 Task: Find connections with filter location Goianésia with filter topic #helpingothers with filter profile language French with filter current company Qween Network LLP with filter school Sri Venkateswara College, Delhi University with filter industry Advertising Services with filter service category Virtual Assistance with filter keywords title Financial Analyst
Action: Mouse moved to (435, 160)
Screenshot: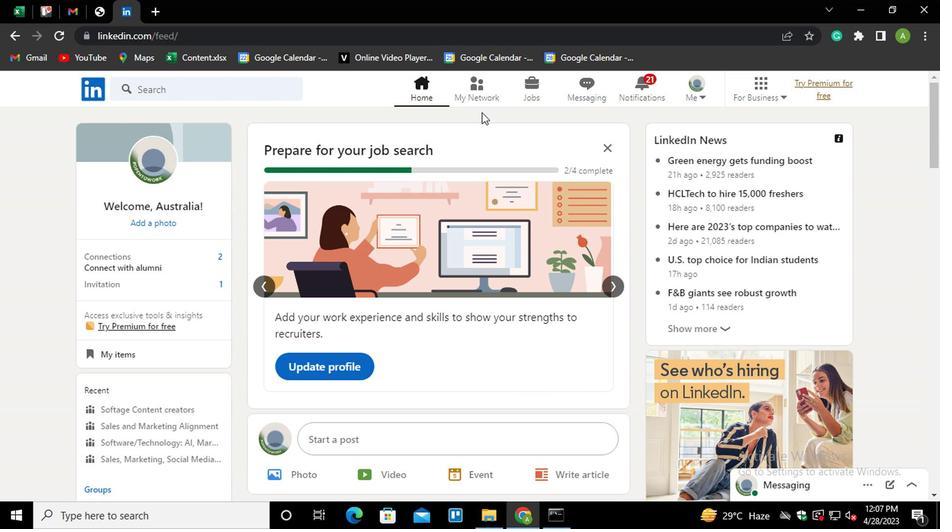 
Action: Mouse pressed left at (435, 160)
Screenshot: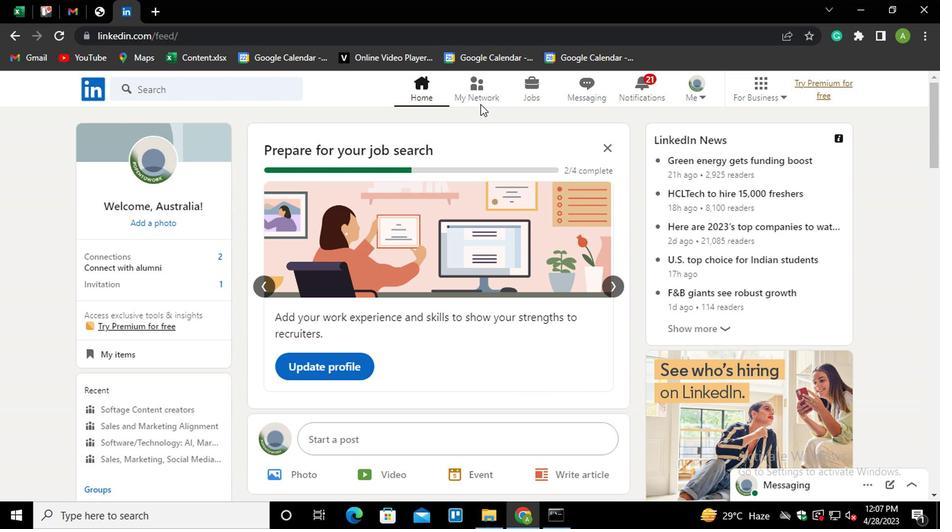
Action: Mouse moved to (223, 211)
Screenshot: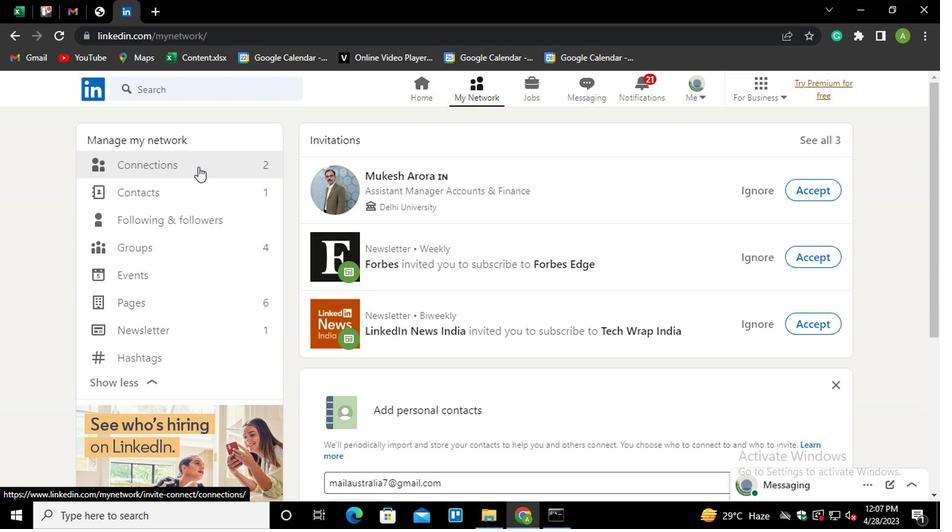 
Action: Mouse pressed left at (223, 211)
Screenshot: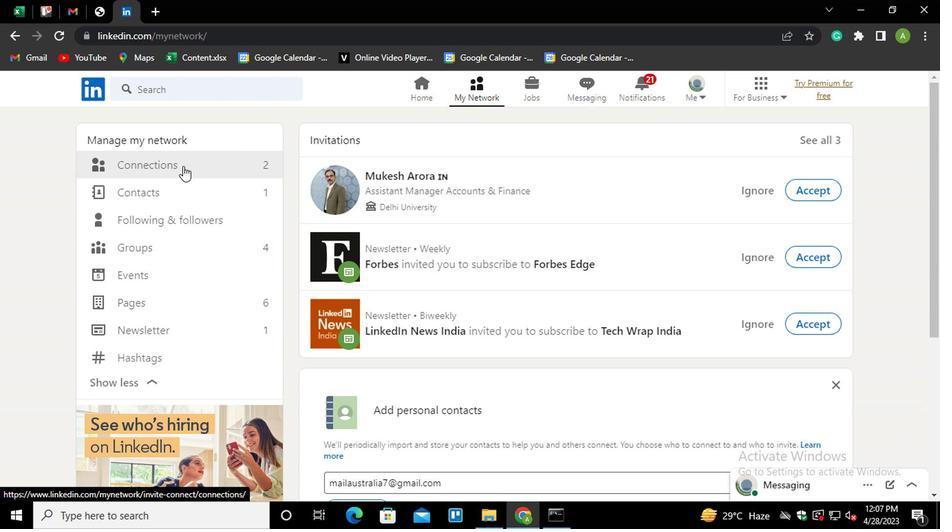 
Action: Mouse moved to (492, 209)
Screenshot: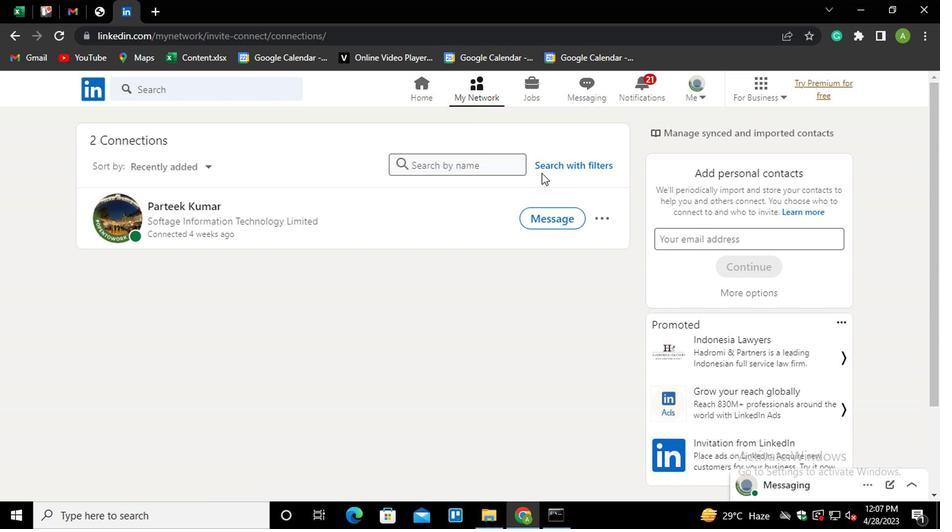 
Action: Mouse pressed left at (492, 209)
Screenshot: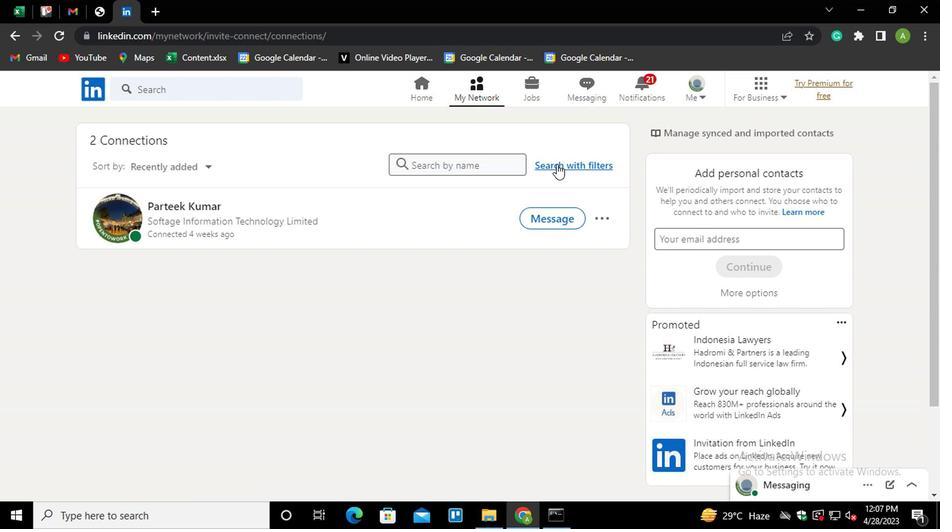 
Action: Mouse moved to (451, 183)
Screenshot: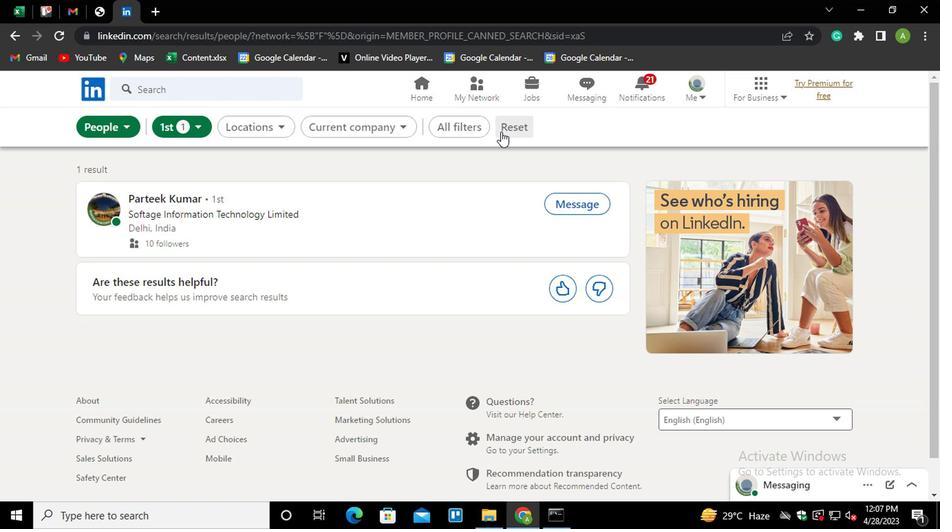
Action: Mouse pressed left at (451, 183)
Screenshot: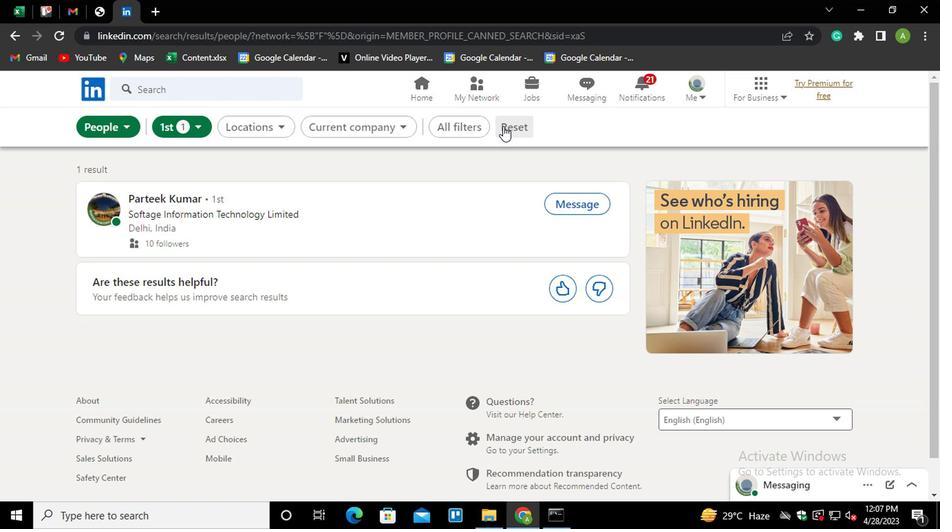 
Action: Mouse moved to (434, 185)
Screenshot: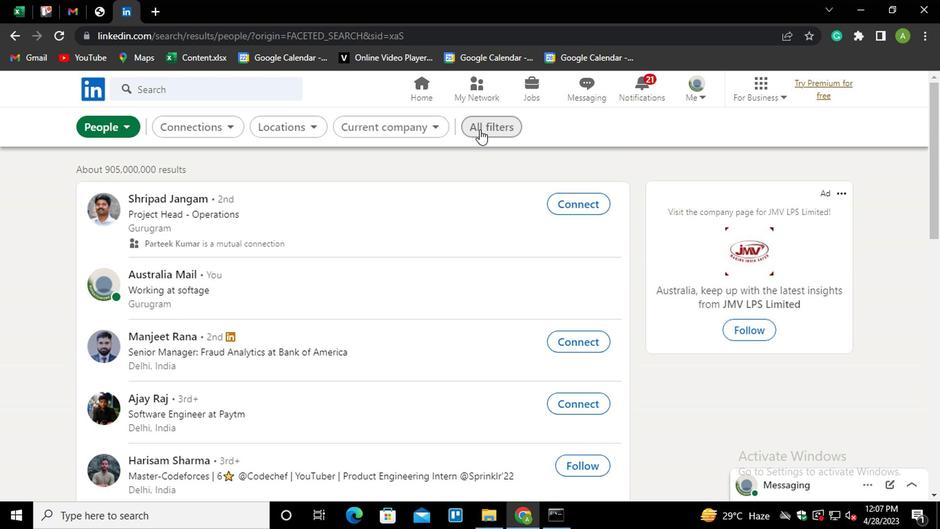 
Action: Mouse pressed left at (434, 185)
Screenshot: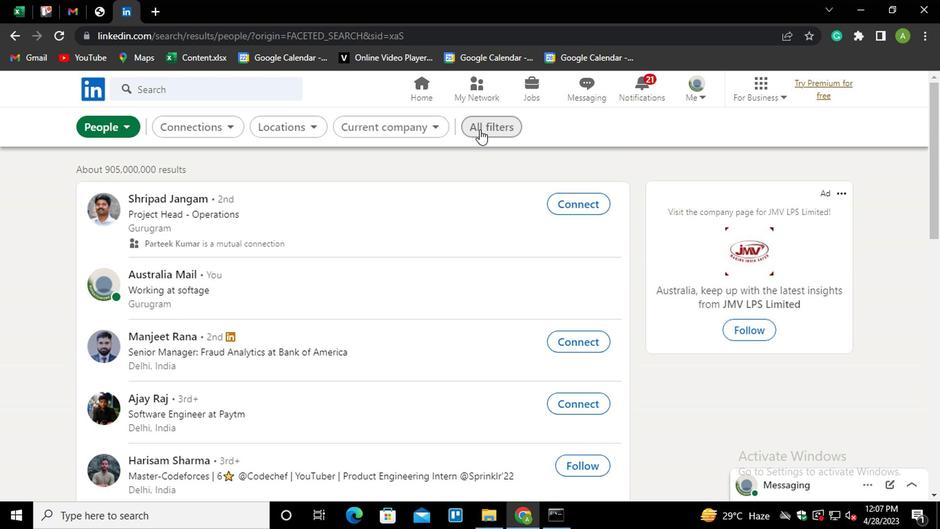 
Action: Mouse moved to (556, 283)
Screenshot: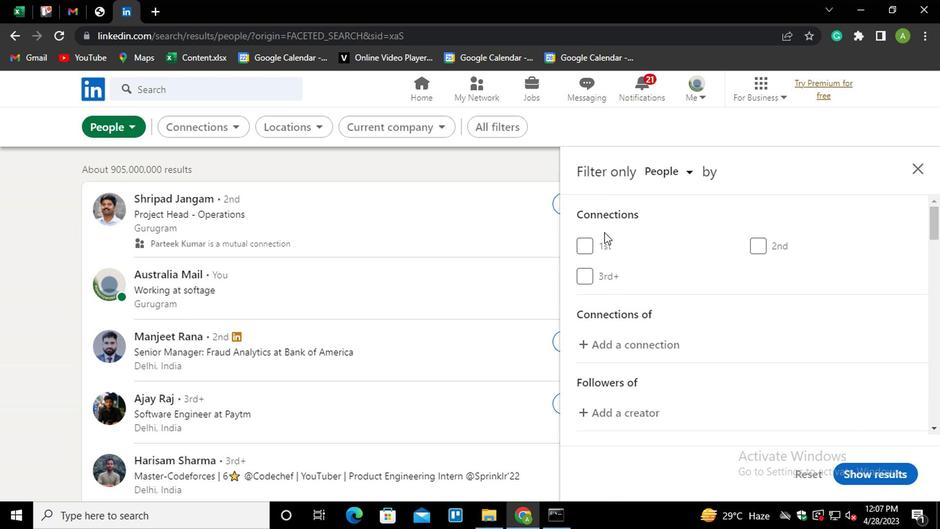 
Action: Mouse scrolled (556, 282) with delta (0, 0)
Screenshot: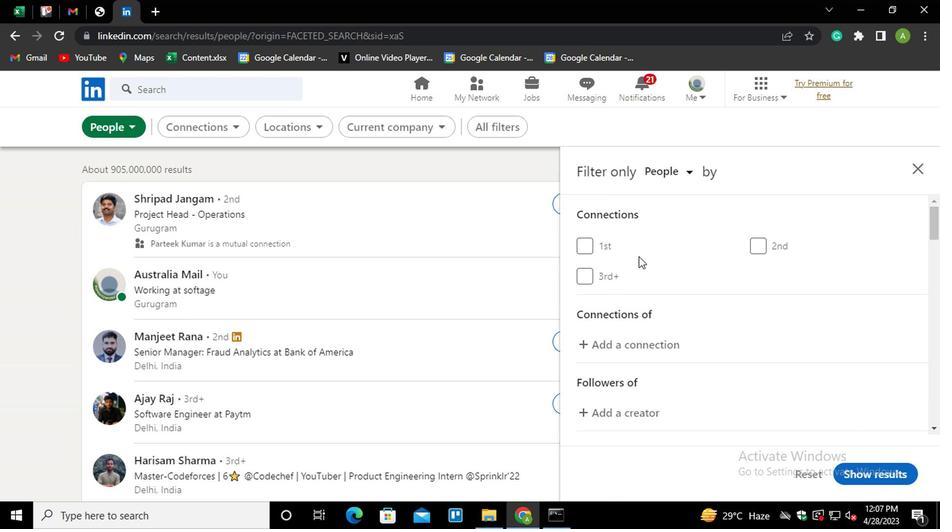 
Action: Mouse scrolled (556, 282) with delta (0, 0)
Screenshot: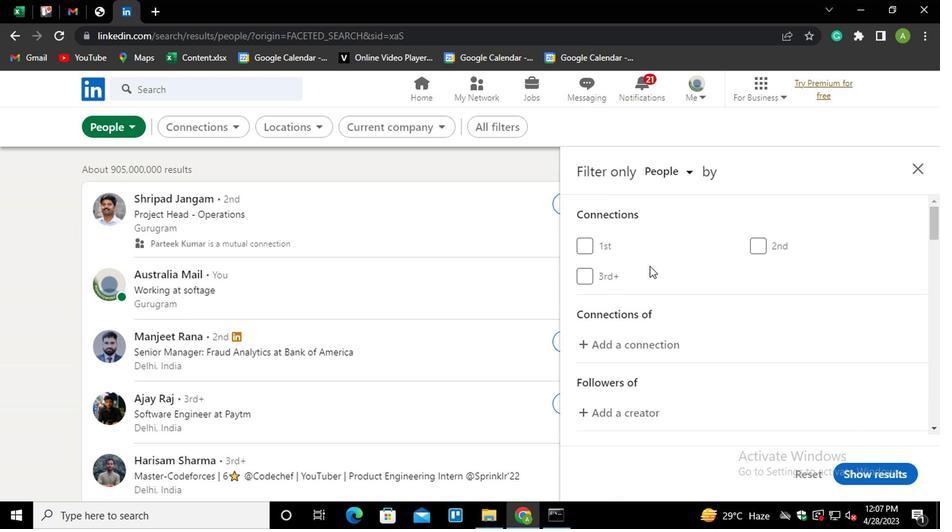 
Action: Mouse scrolled (556, 282) with delta (0, 0)
Screenshot: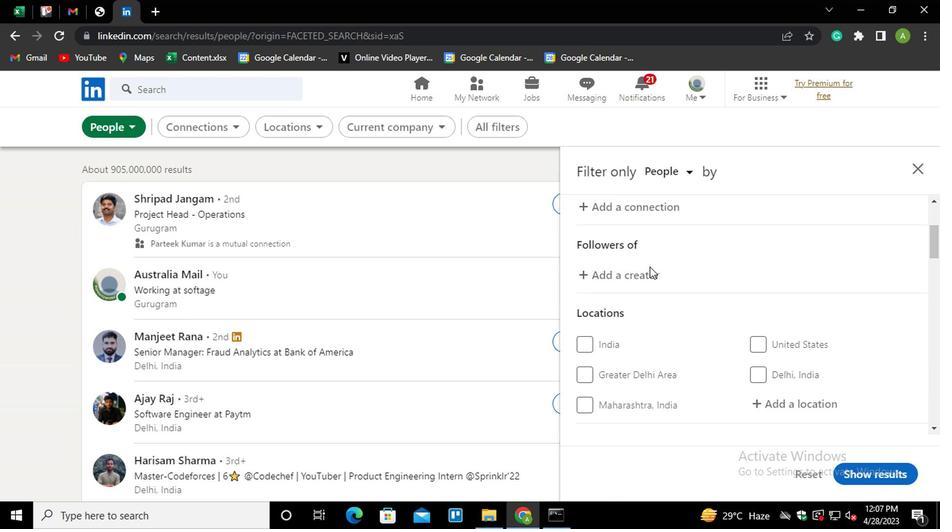 
Action: Mouse moved to (649, 332)
Screenshot: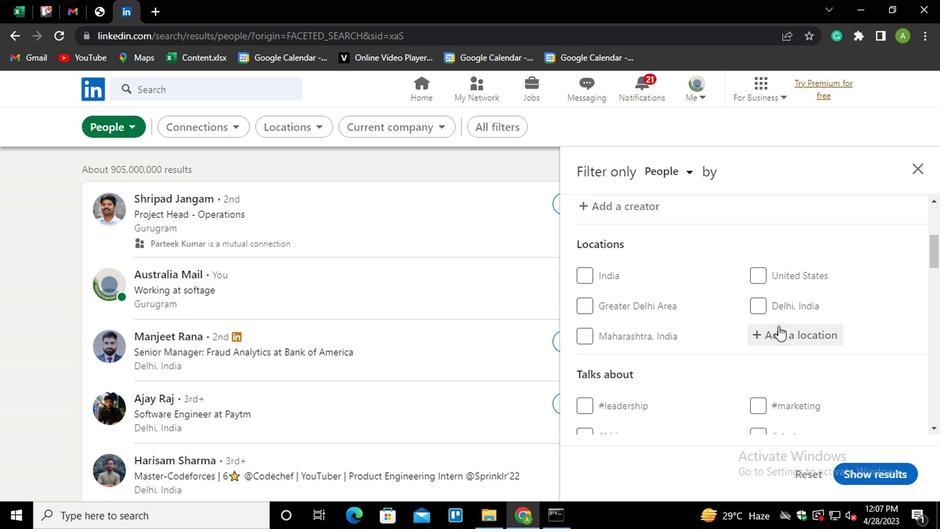 
Action: Mouse pressed left at (649, 332)
Screenshot: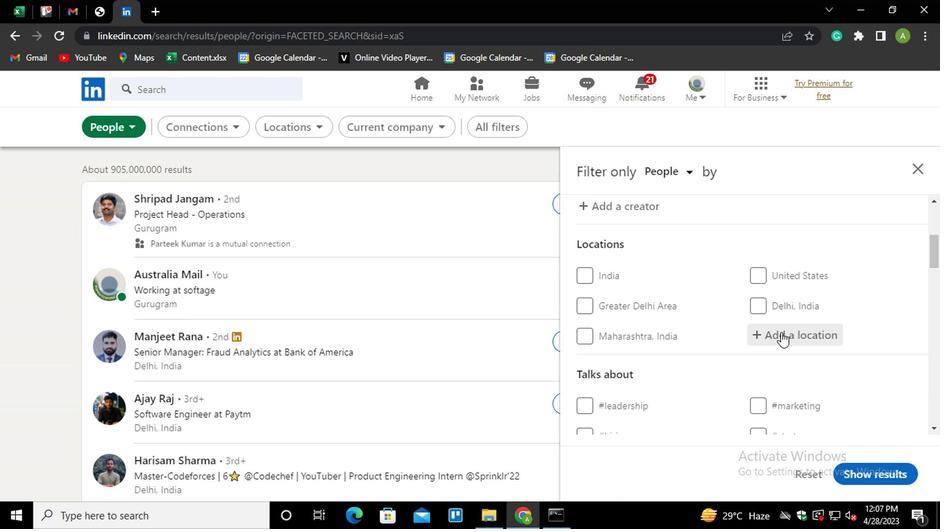 
Action: Mouse moved to (651, 332)
Screenshot: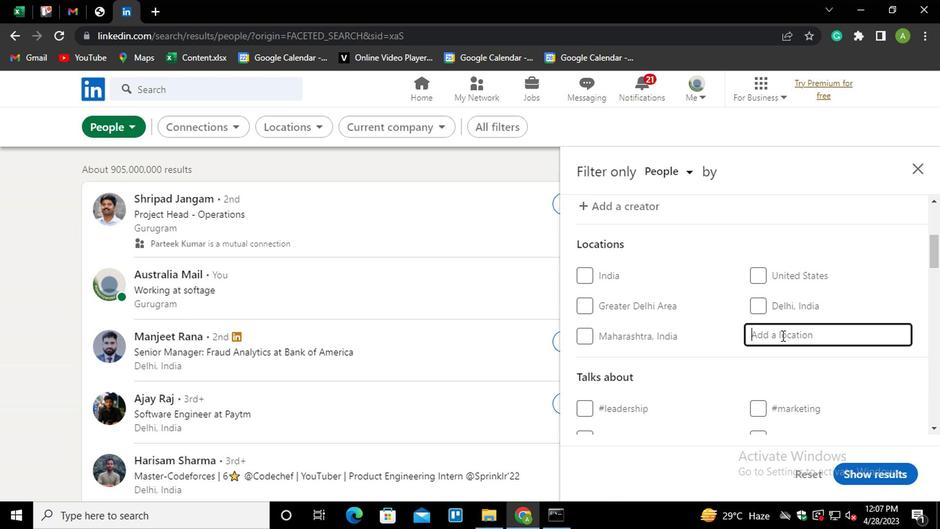 
Action: Mouse pressed left at (651, 332)
Screenshot: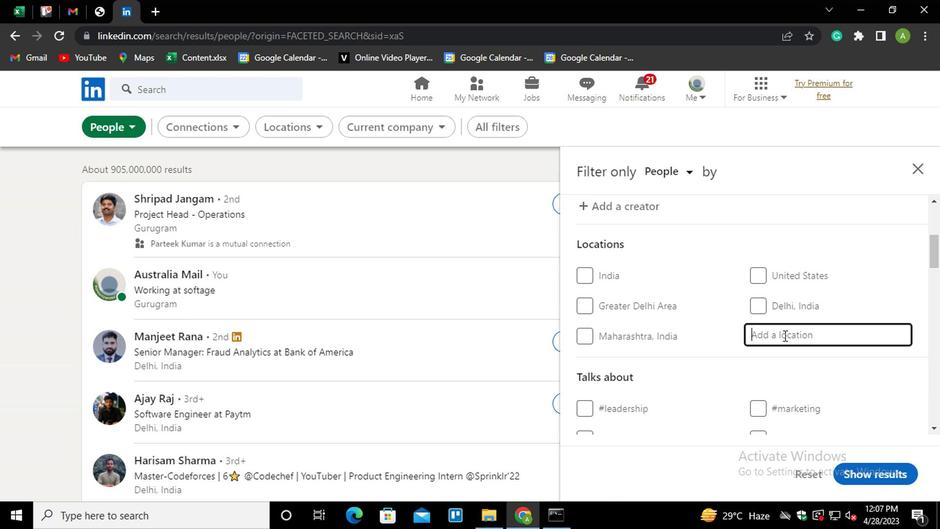 
Action: Key pressed <Key.shift>GOIANE<Key.down><Key.enter>
Screenshot: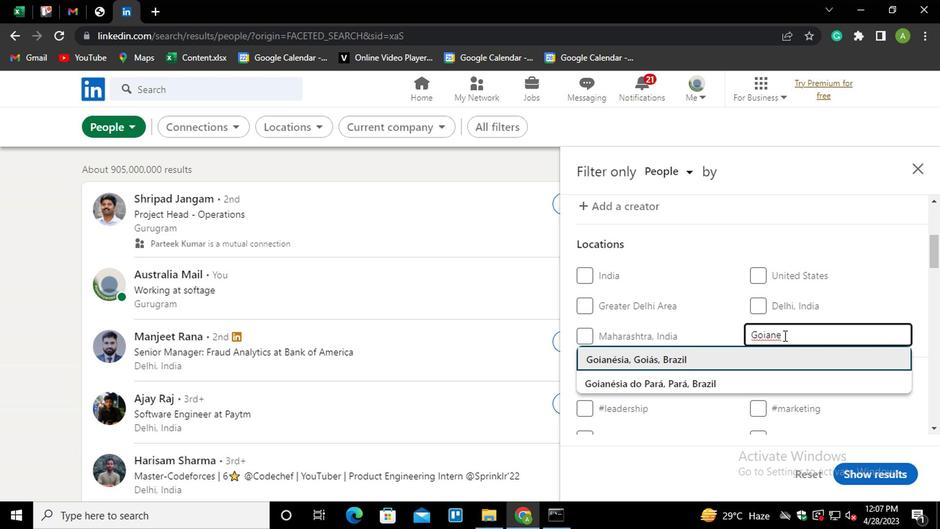 
Action: Mouse scrolled (651, 331) with delta (0, 0)
Screenshot: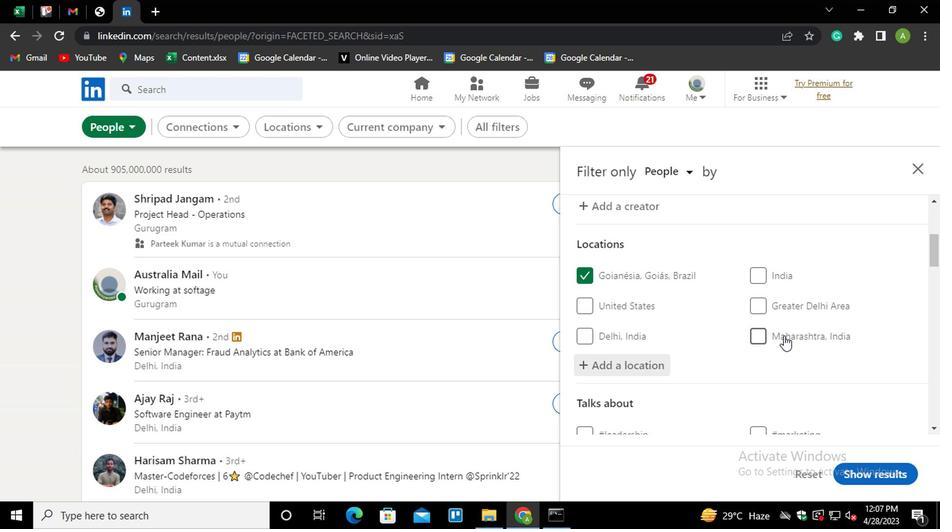 
Action: Mouse scrolled (651, 331) with delta (0, 0)
Screenshot: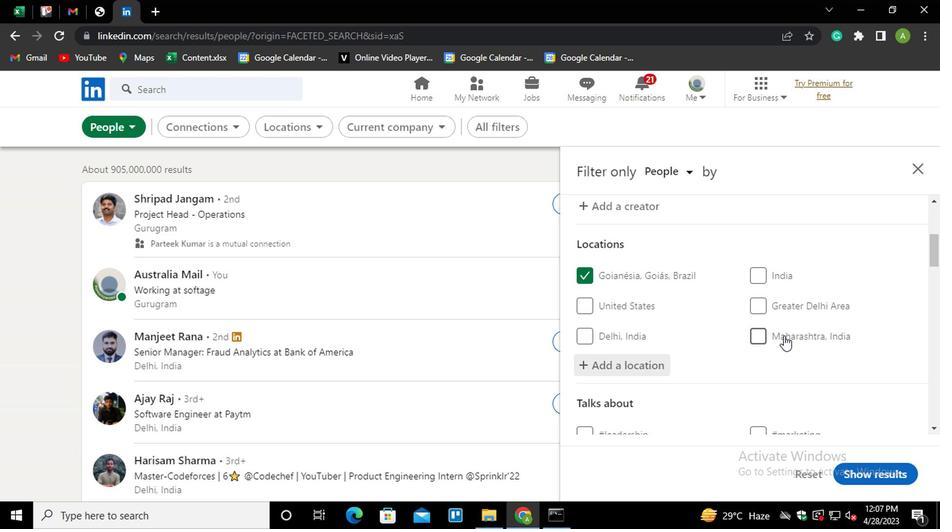 
Action: Mouse moved to (656, 345)
Screenshot: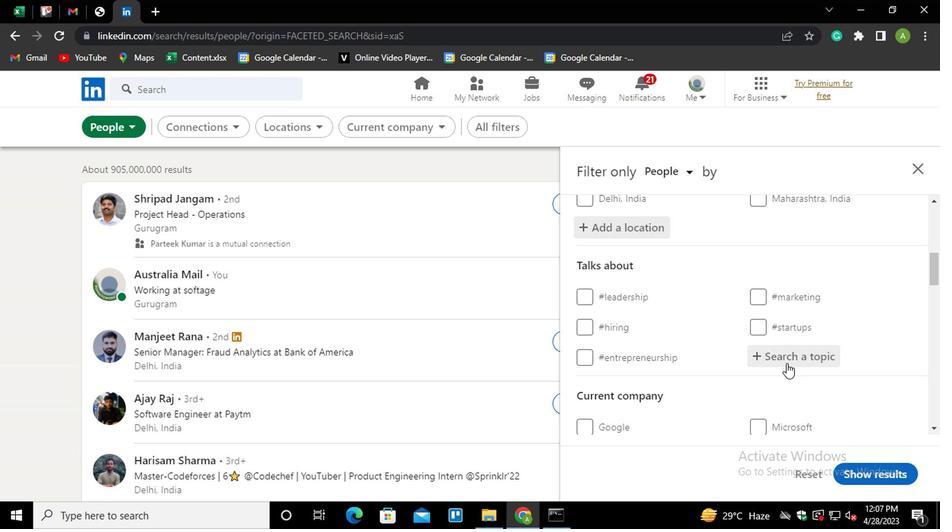 
Action: Mouse pressed left at (656, 345)
Screenshot: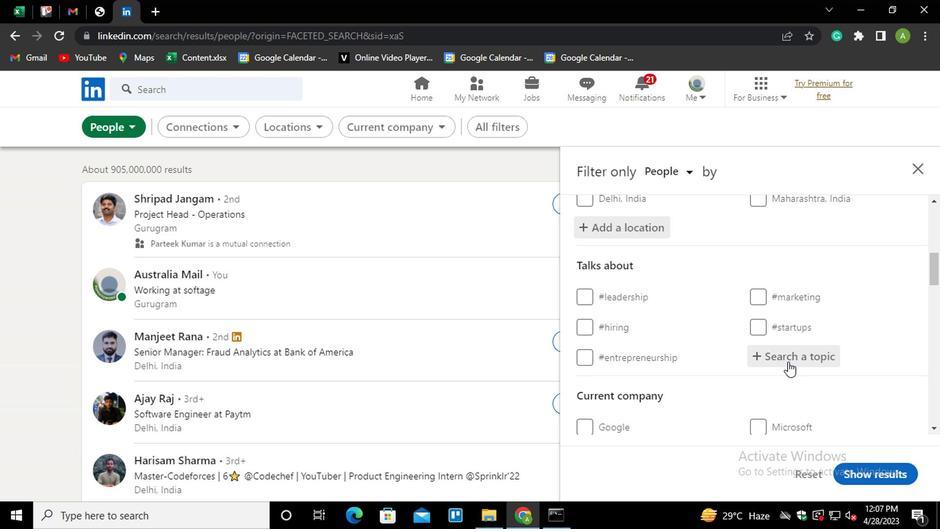 
Action: Key pressed HELPINGOTH<Key.down><Key.enter>
Screenshot: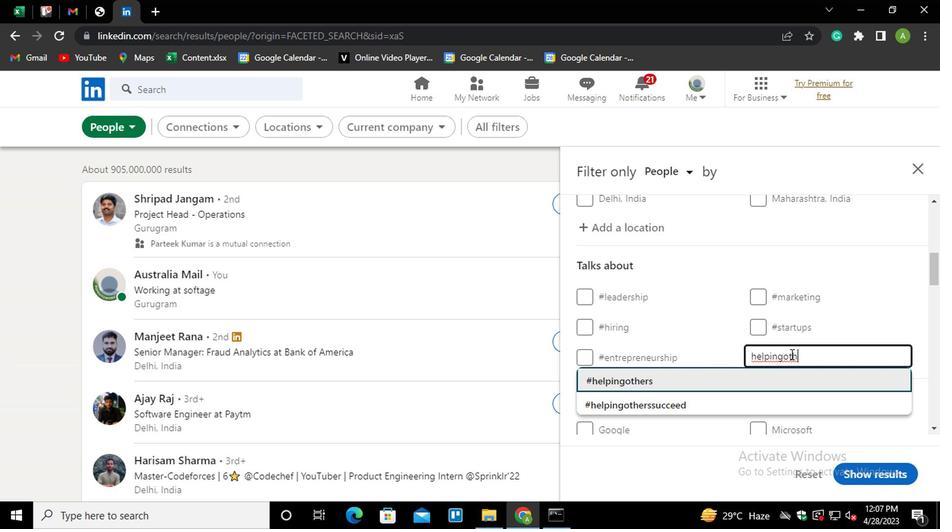 
Action: Mouse scrolled (656, 344) with delta (0, 0)
Screenshot: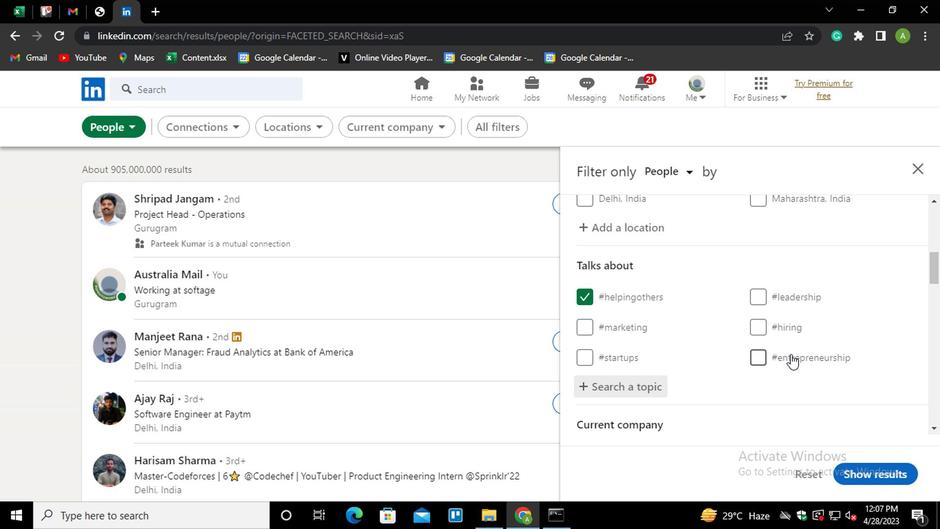 
Action: Mouse scrolled (656, 344) with delta (0, 0)
Screenshot: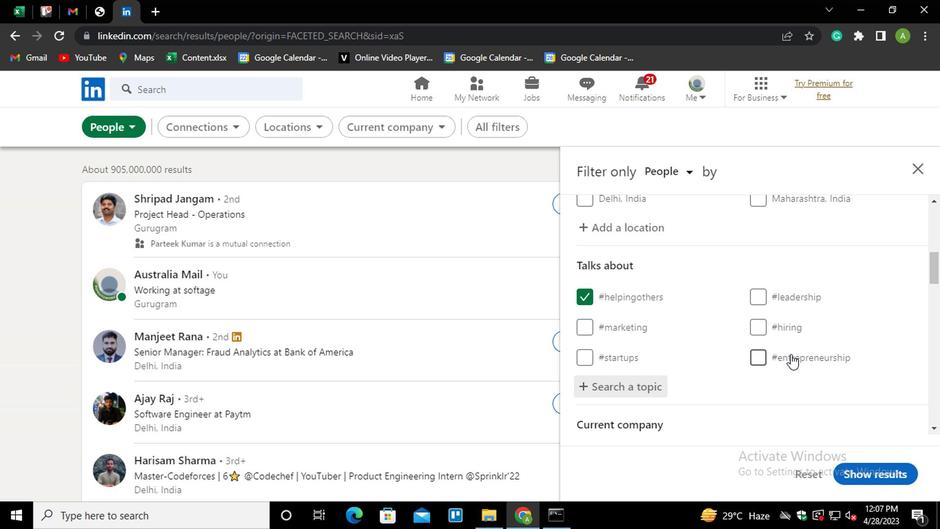 
Action: Mouse scrolled (656, 344) with delta (0, 0)
Screenshot: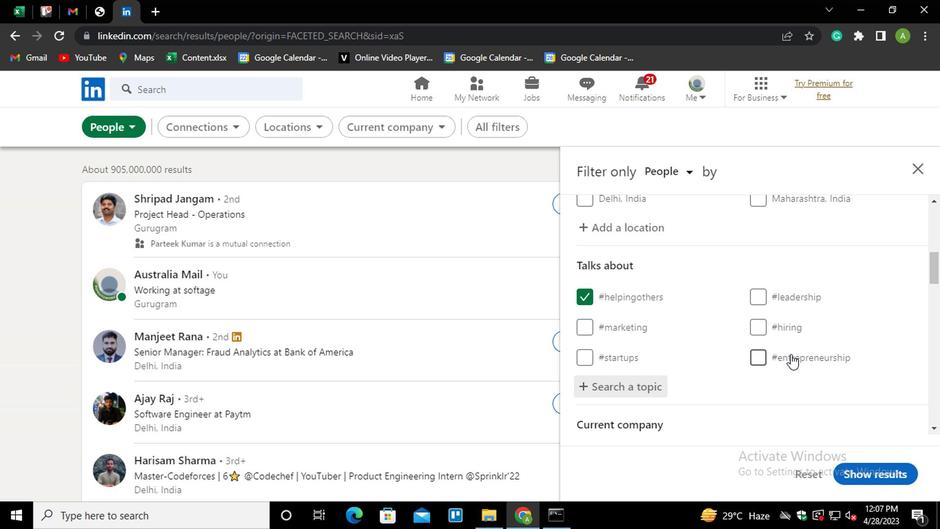 
Action: Mouse scrolled (656, 344) with delta (0, 0)
Screenshot: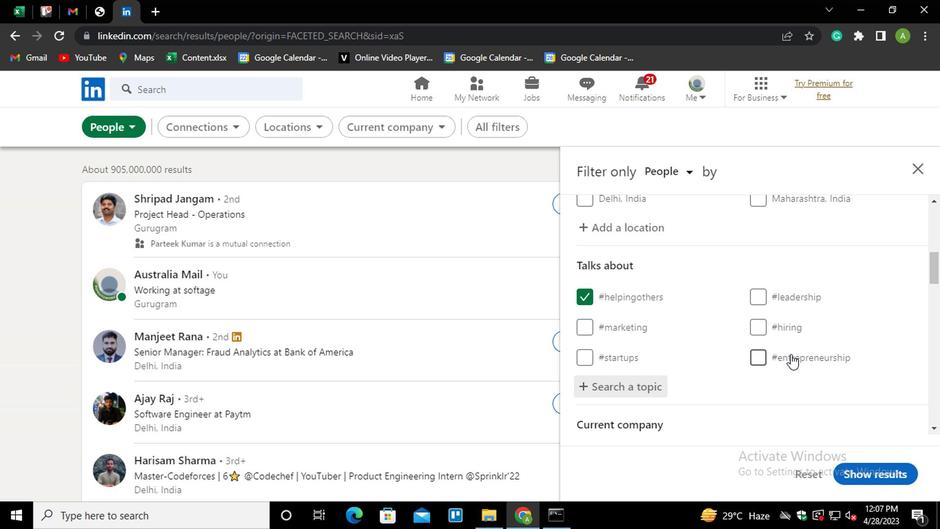 
Action: Mouse scrolled (656, 344) with delta (0, 0)
Screenshot: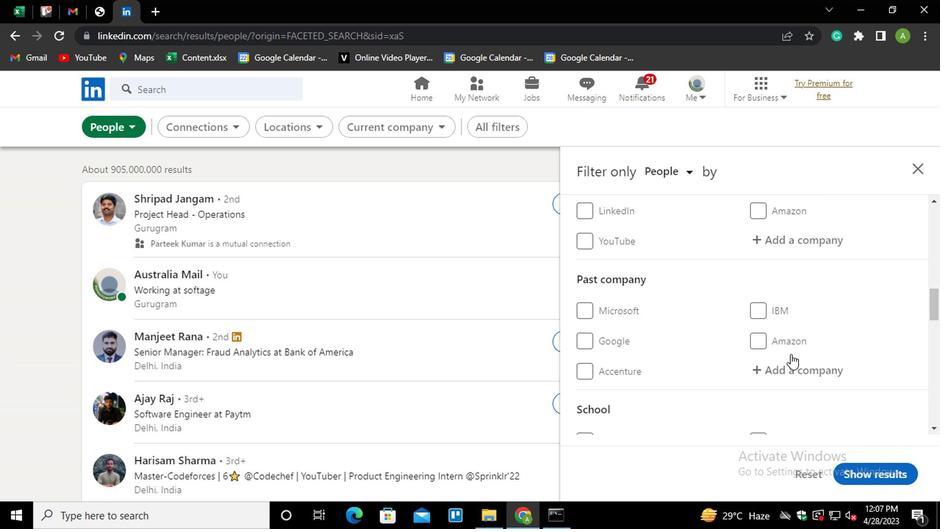 
Action: Mouse scrolled (656, 344) with delta (0, 0)
Screenshot: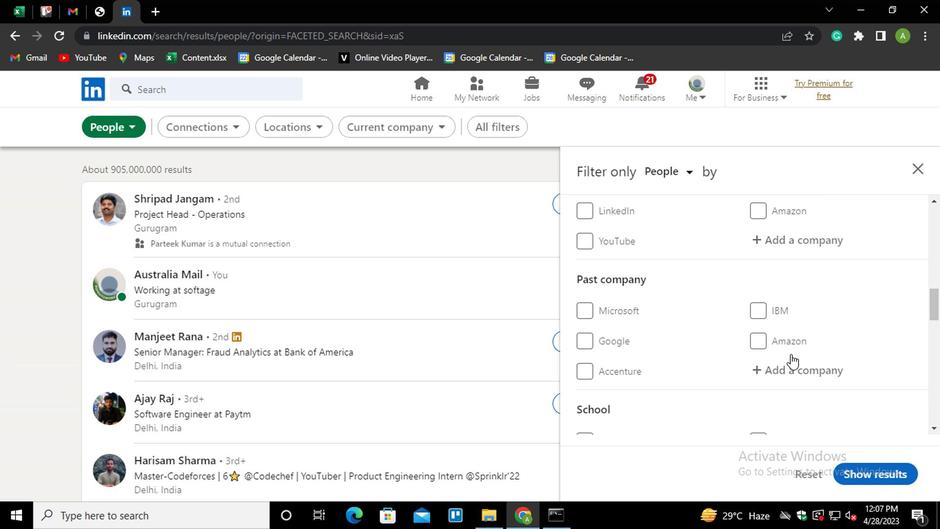 
Action: Mouse scrolled (656, 344) with delta (0, 0)
Screenshot: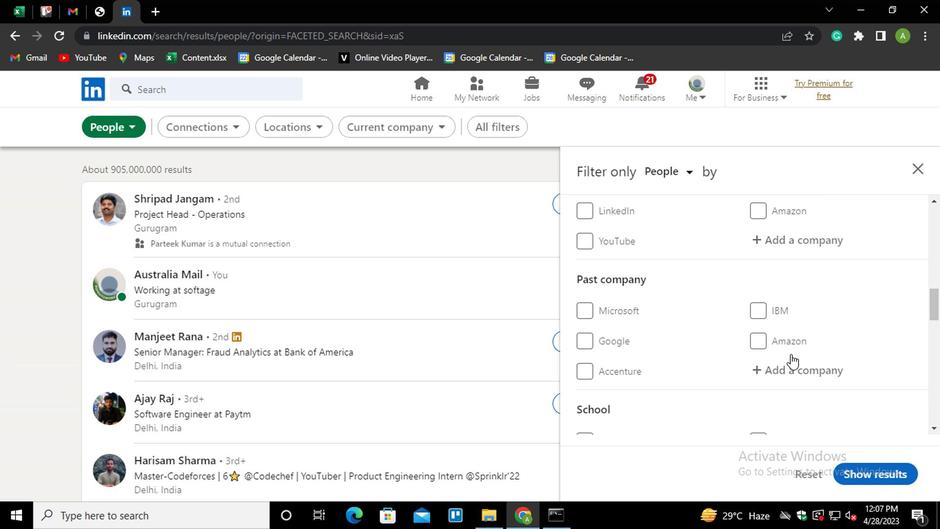 
Action: Mouse scrolled (656, 344) with delta (0, 0)
Screenshot: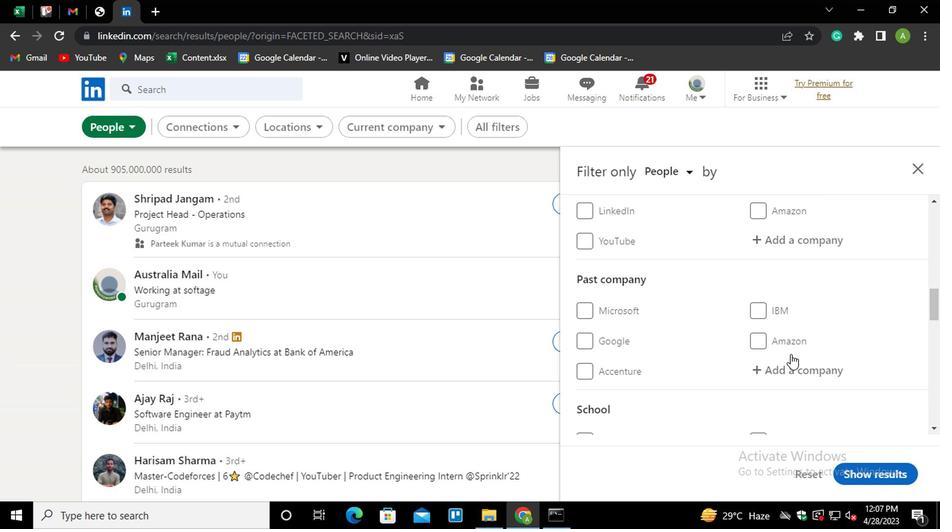 
Action: Mouse scrolled (656, 344) with delta (0, 0)
Screenshot: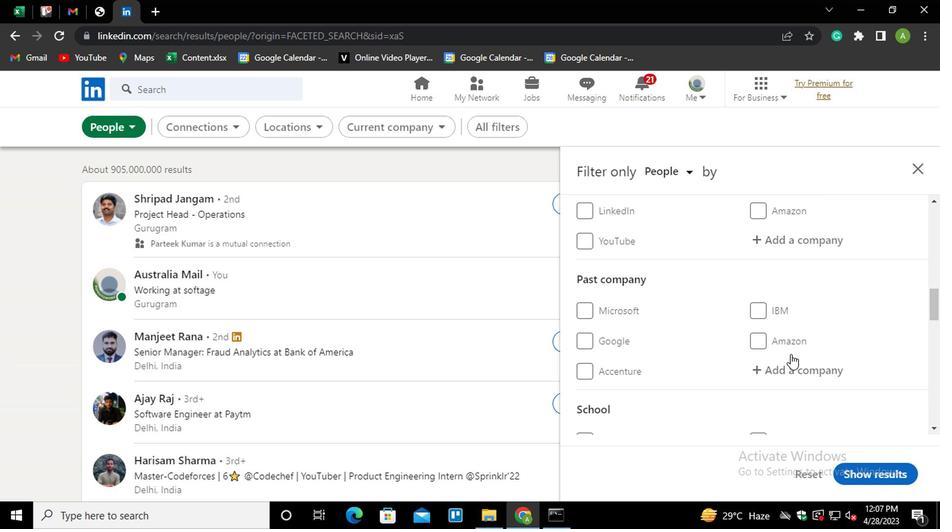 
Action: Mouse scrolled (656, 344) with delta (0, 0)
Screenshot: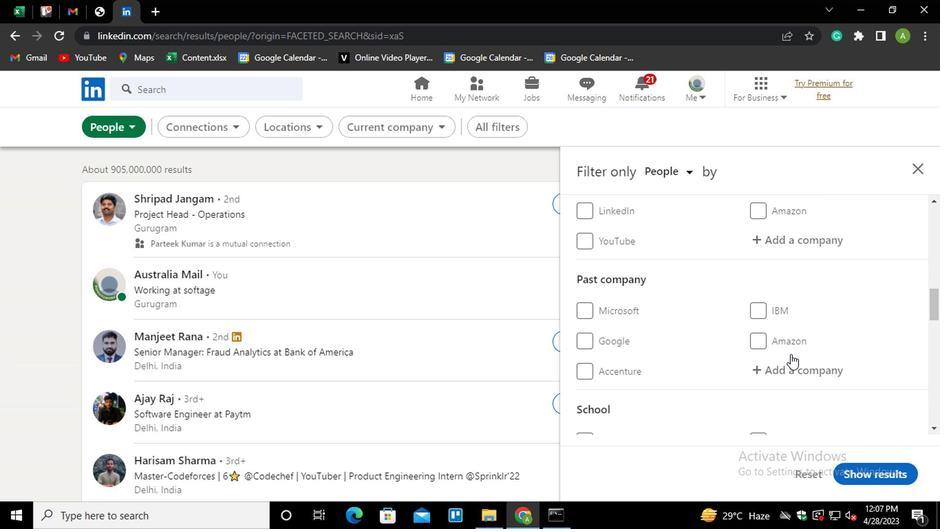 
Action: Mouse moved to (631, 324)
Screenshot: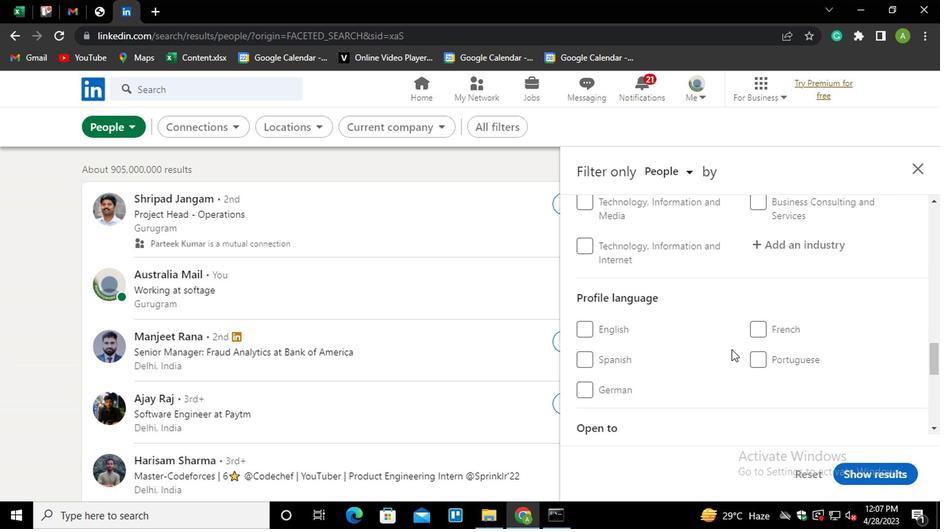 
Action: Mouse pressed left at (631, 324)
Screenshot: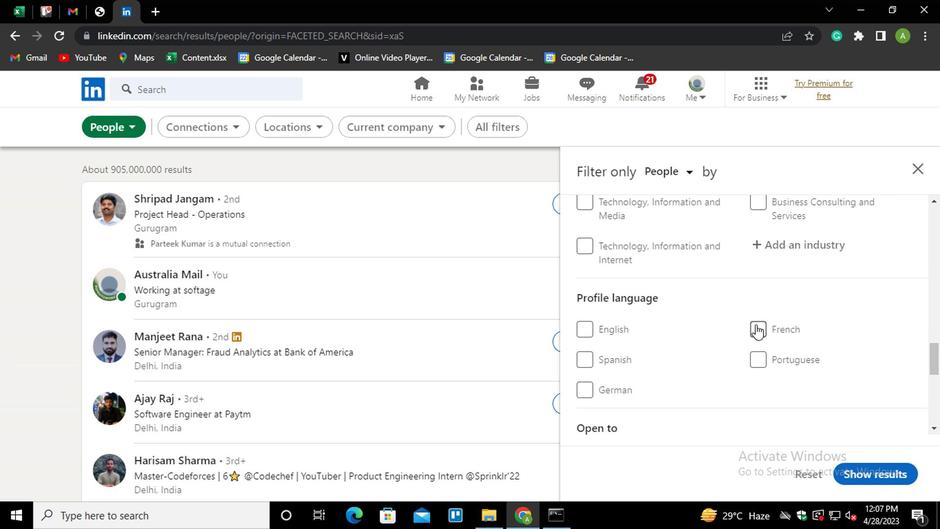 
Action: Mouse moved to (664, 358)
Screenshot: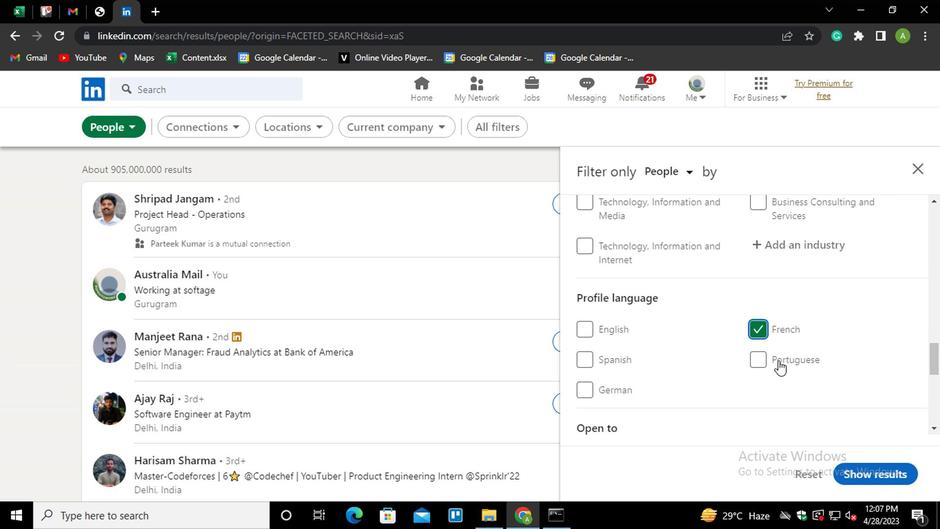 
Action: Mouse scrolled (664, 358) with delta (0, 0)
Screenshot: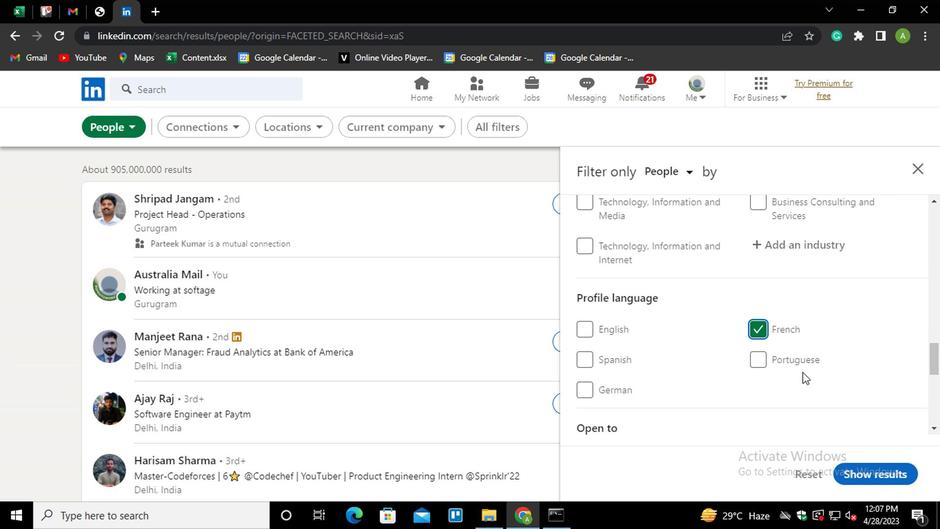 
Action: Mouse scrolled (664, 358) with delta (0, 0)
Screenshot: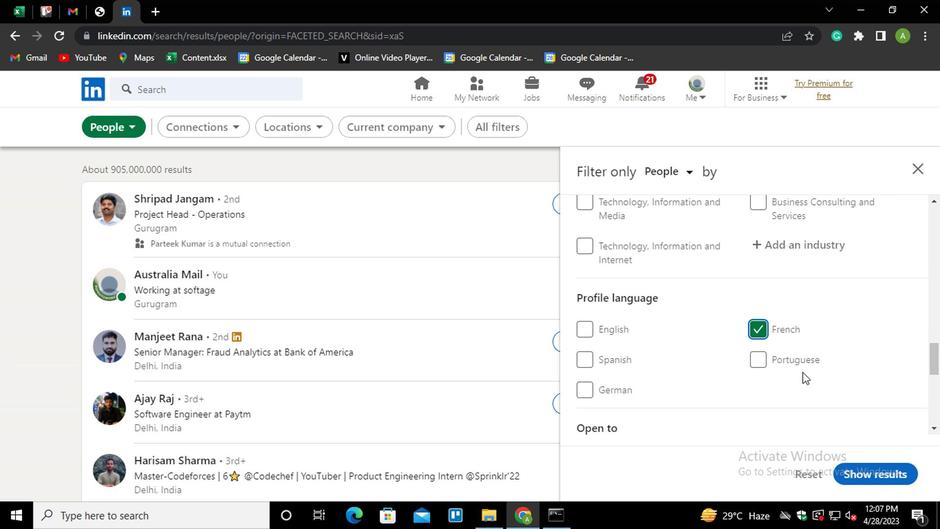 
Action: Mouse scrolled (664, 358) with delta (0, 0)
Screenshot: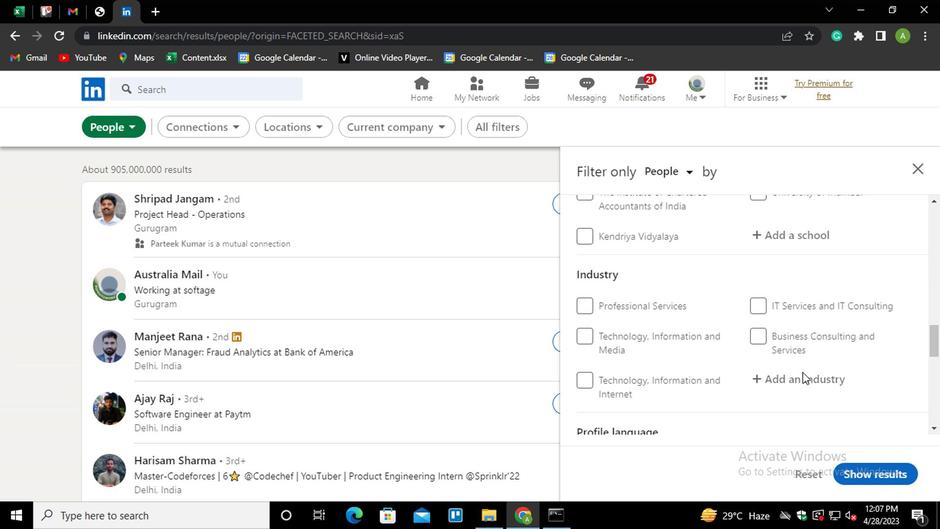 
Action: Mouse scrolled (664, 358) with delta (0, 0)
Screenshot: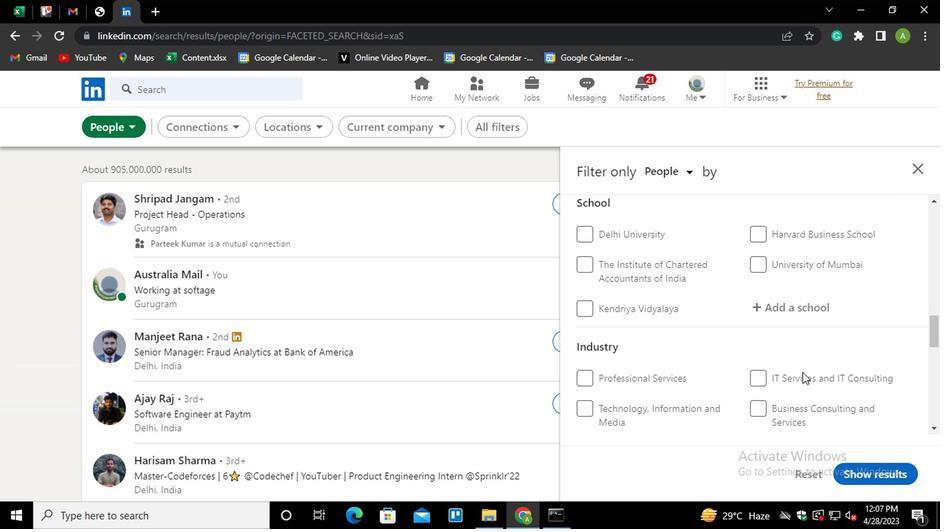 
Action: Mouse scrolled (664, 358) with delta (0, 0)
Screenshot: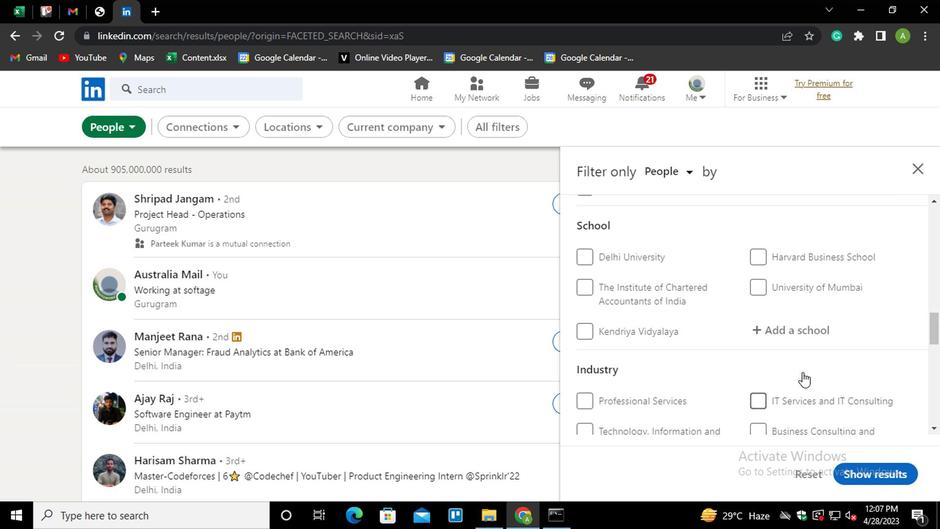 
Action: Mouse scrolled (664, 358) with delta (0, 0)
Screenshot: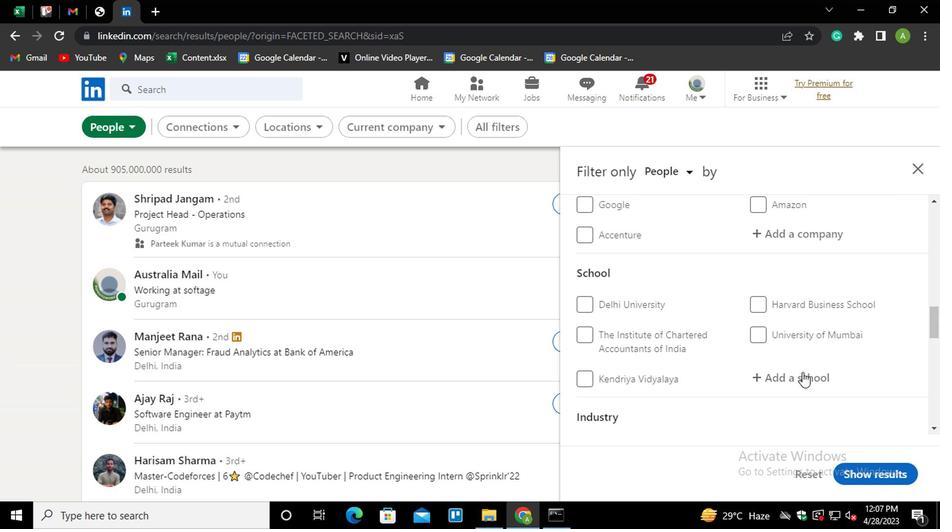 
Action: Mouse scrolled (664, 358) with delta (0, 0)
Screenshot: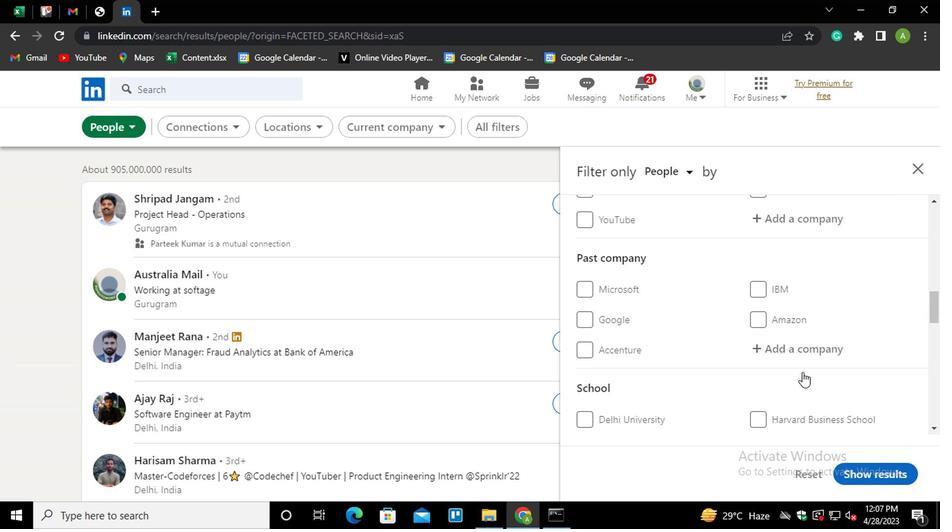
Action: Mouse moved to (655, 315)
Screenshot: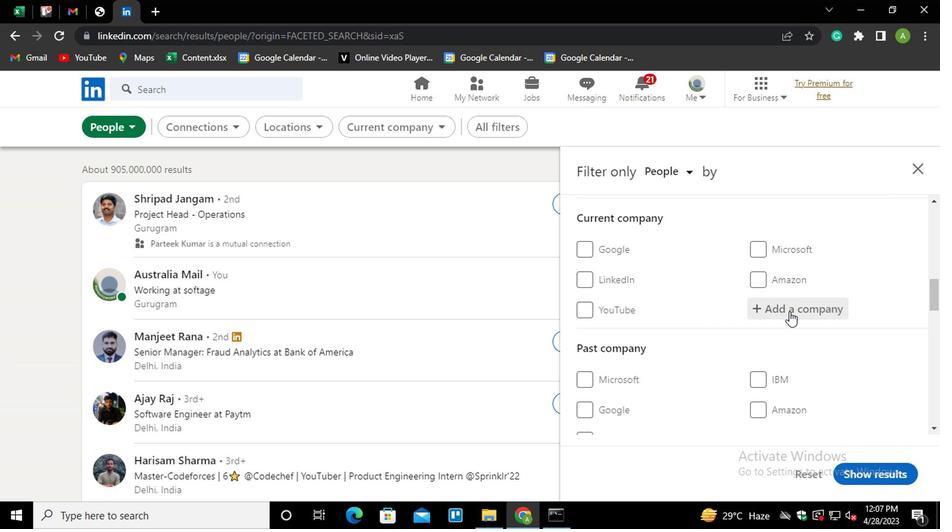 
Action: Mouse pressed left at (655, 315)
Screenshot: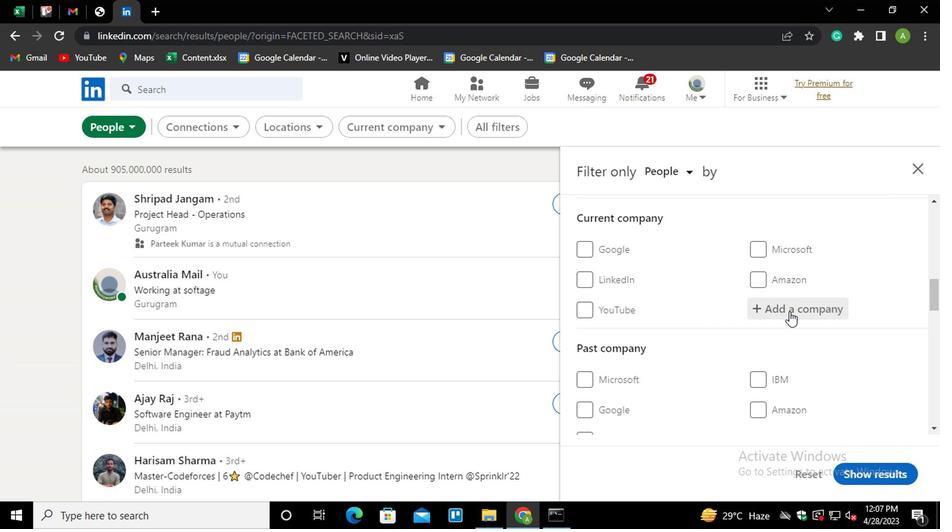 
Action: Key pressed <Key.shift>QUEEN<Key.space><Key.down><Key.down><Key.down><Key.down><Key.down><Key.down><Key.down><Key.down><Key.down><Key.down><Key.down><Key.down><Key.shift>NETW<Key.down>O<Key.home><Key.right><Key.right><Key.backspace>W<Key.end><Key.down><Key.enter>
Screenshot: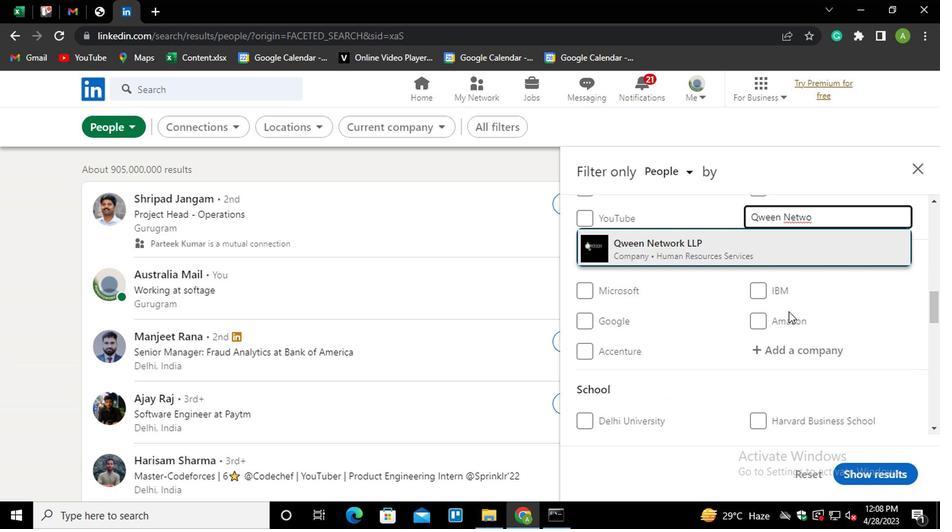 
Action: Mouse scrolled (655, 314) with delta (0, 0)
Screenshot: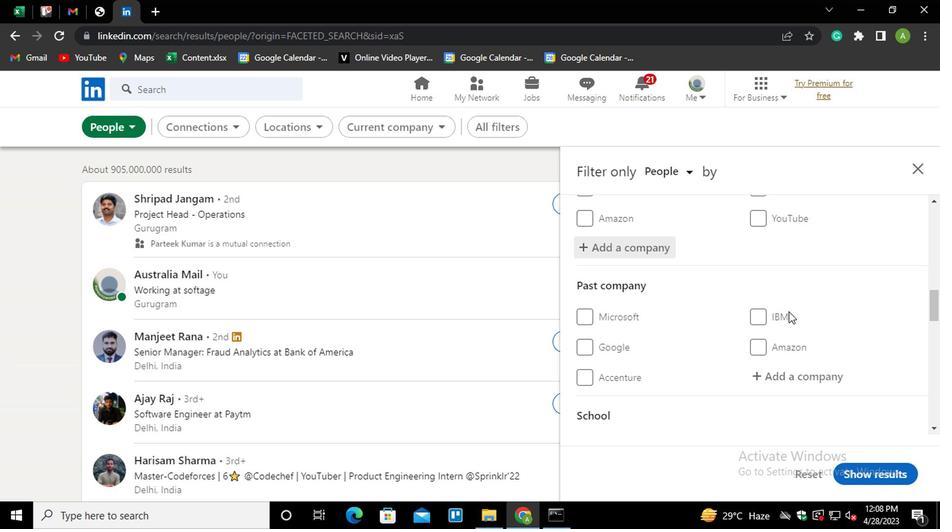
Action: Mouse scrolled (655, 314) with delta (0, 0)
Screenshot: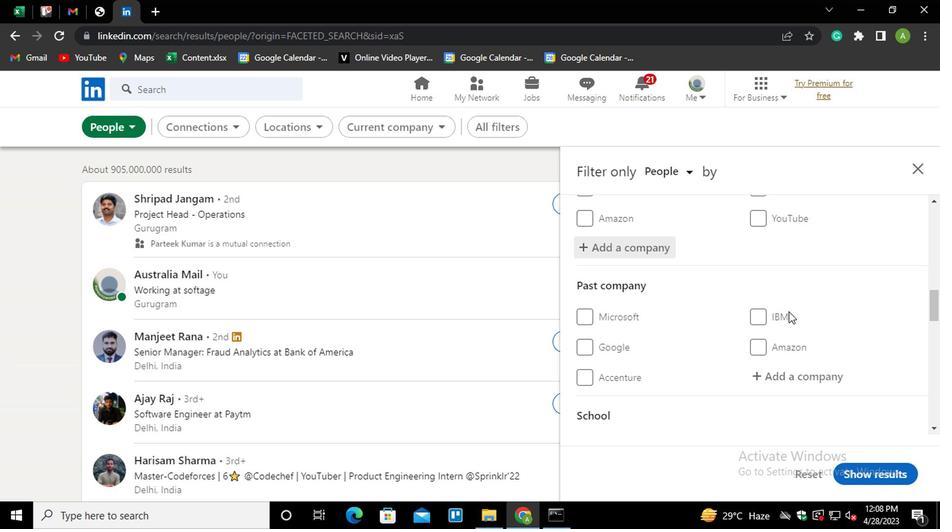 
Action: Mouse moved to (655, 326)
Screenshot: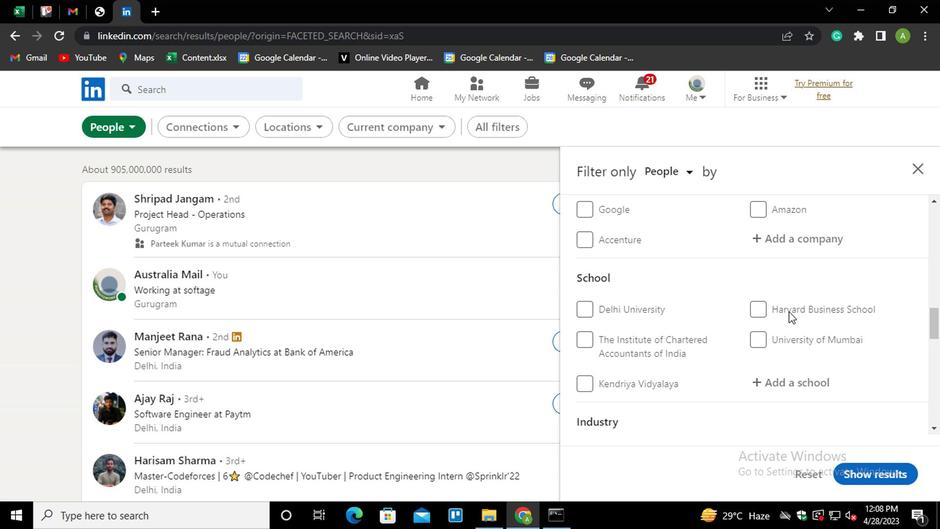 
Action: Mouse scrolled (655, 326) with delta (0, 0)
Screenshot: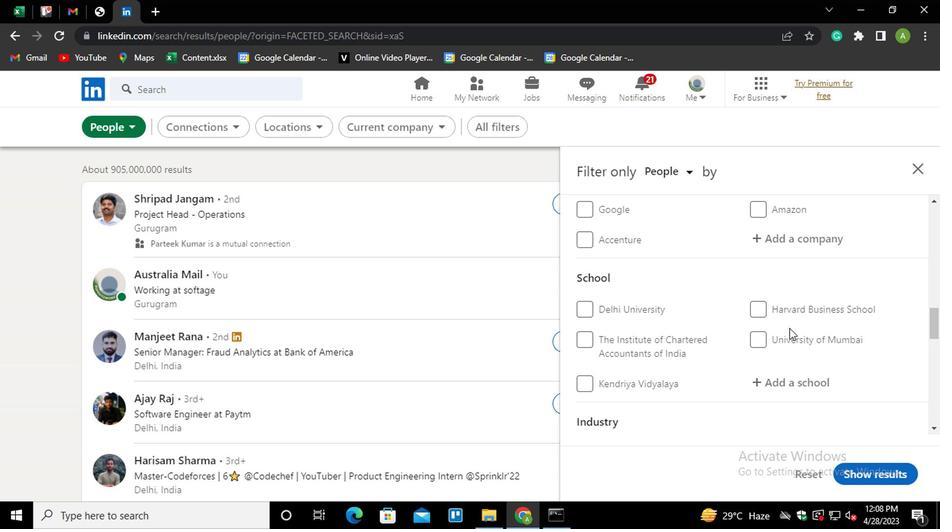 
Action: Mouse moved to (656, 320)
Screenshot: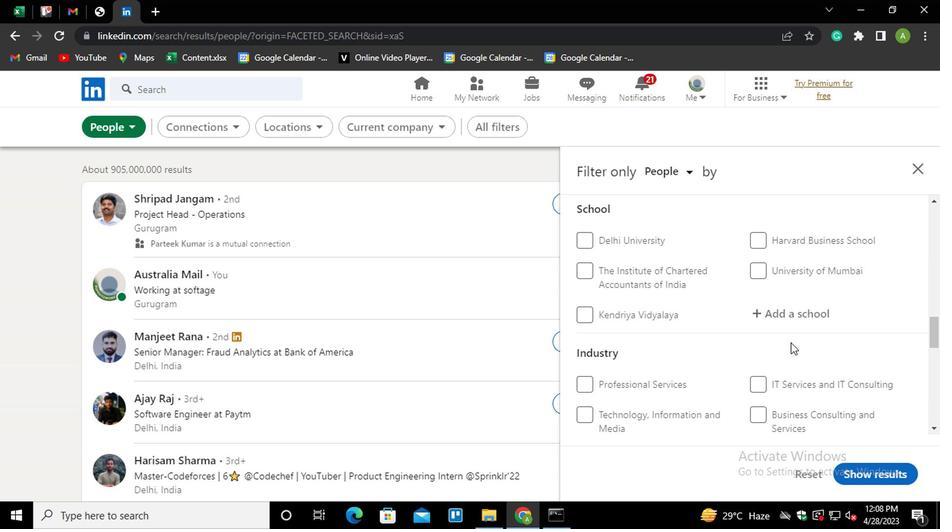 
Action: Mouse pressed left at (656, 320)
Screenshot: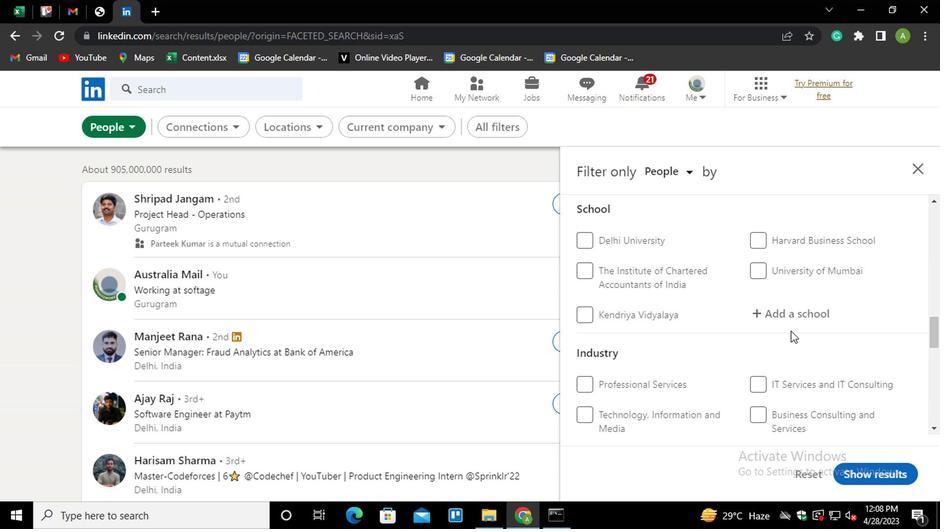 
Action: Key pressed S
Screenshot: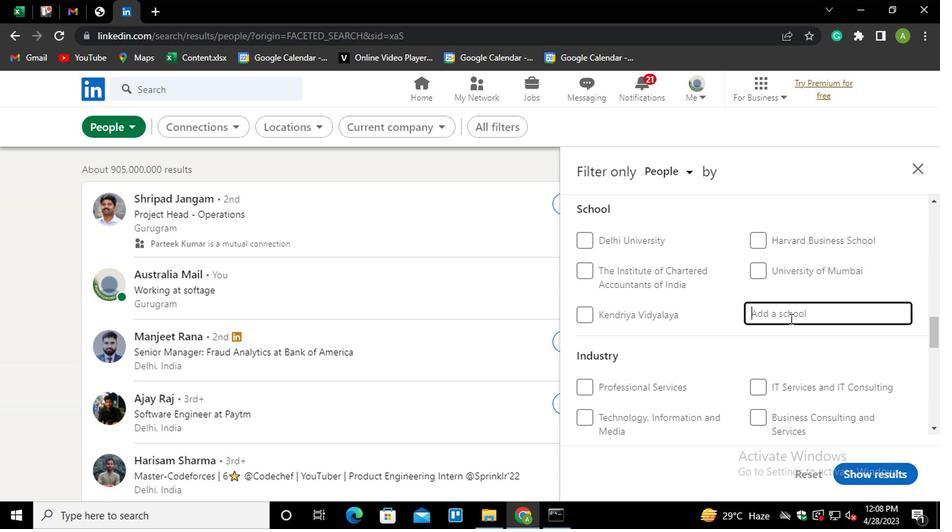 
Action: Mouse moved to (654, 320)
Screenshot: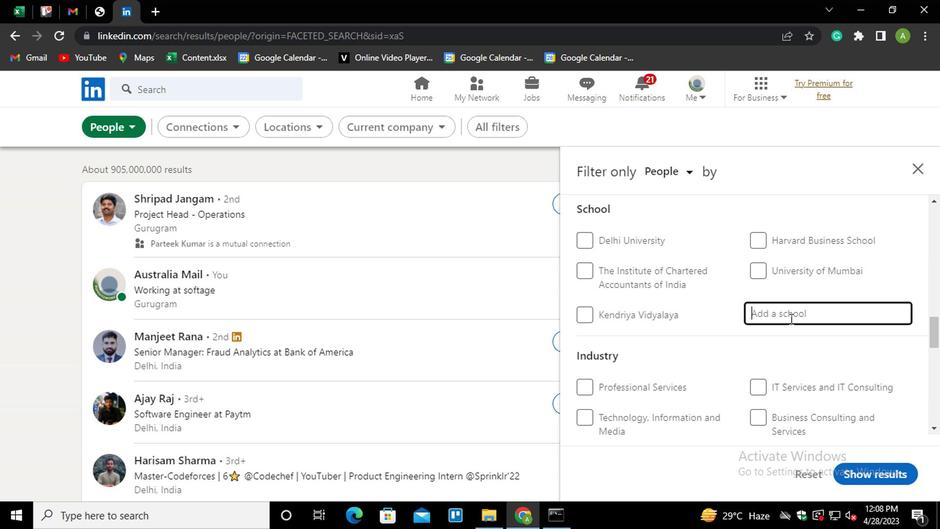 
Action: Key pressed RO<Key.backspace>I<Key.space>VENTA<Key.backspace><Key.backspace>KA<Key.down><Key.down><Key.down><Key.down><Key.enter>
Screenshot: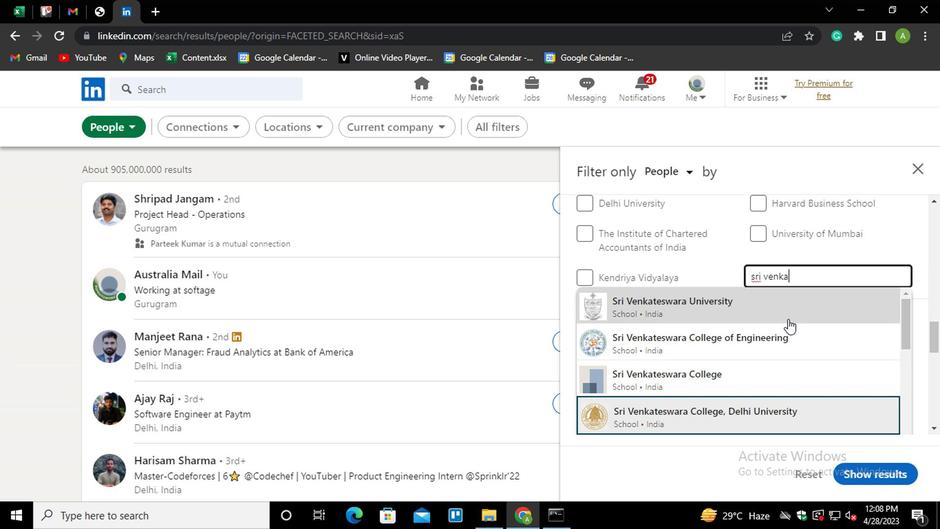 
Action: Mouse moved to (657, 317)
Screenshot: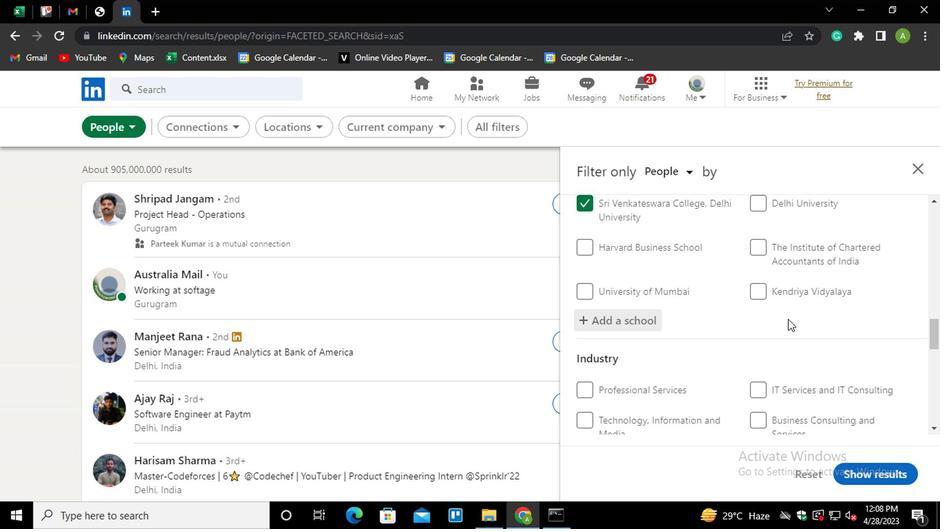 
Action: Mouse scrolled (657, 317) with delta (0, 0)
Screenshot: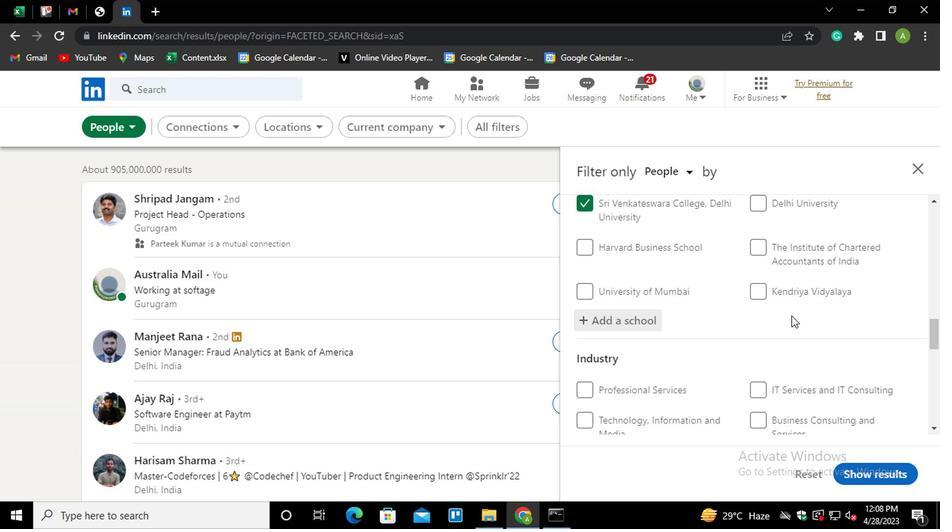 
Action: Mouse scrolled (657, 317) with delta (0, 0)
Screenshot: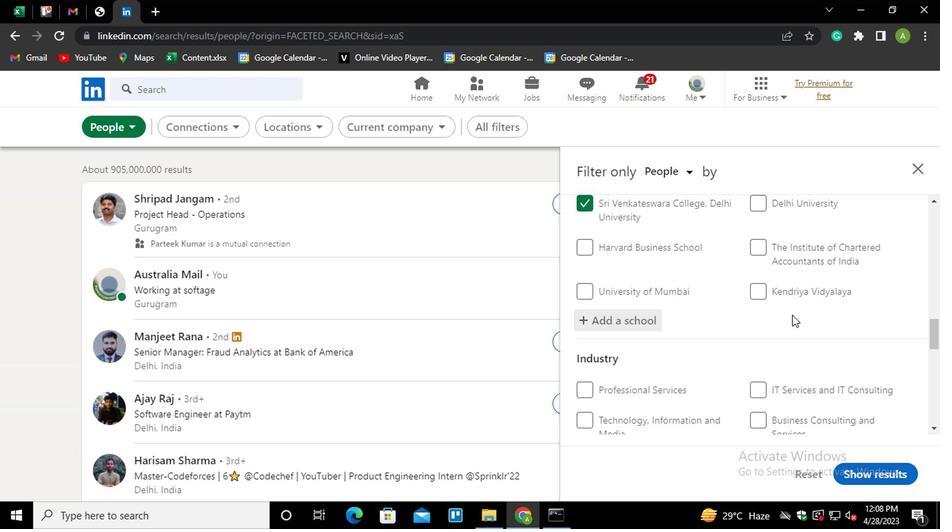 
Action: Mouse moved to (654, 328)
Screenshot: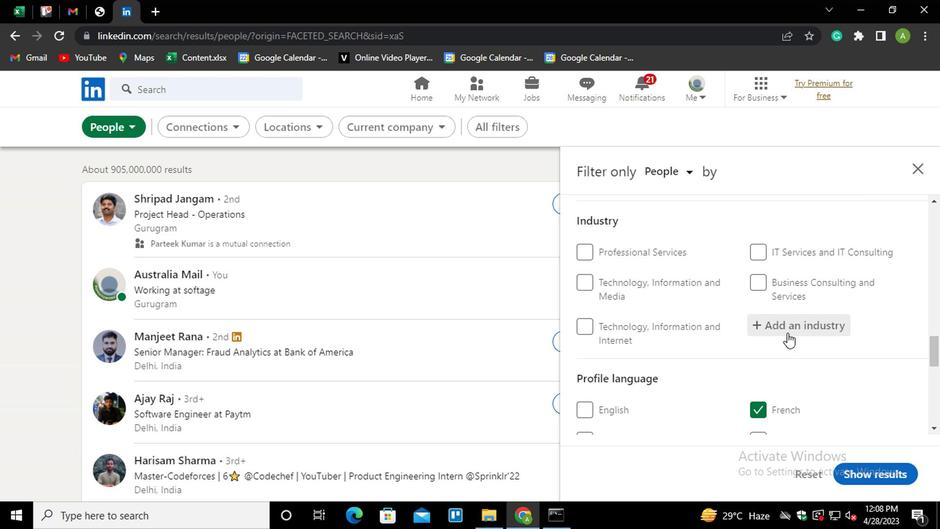 
Action: Mouse pressed left at (654, 328)
Screenshot: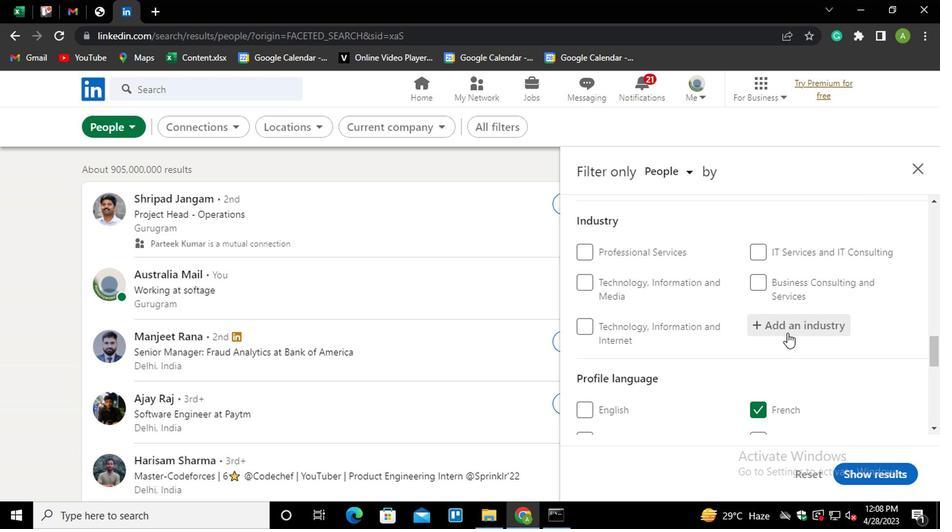 
Action: Key pressed <Key.shift>ADVERS<Key.backspace><Key.down><Key.down><Key.enter>
Screenshot: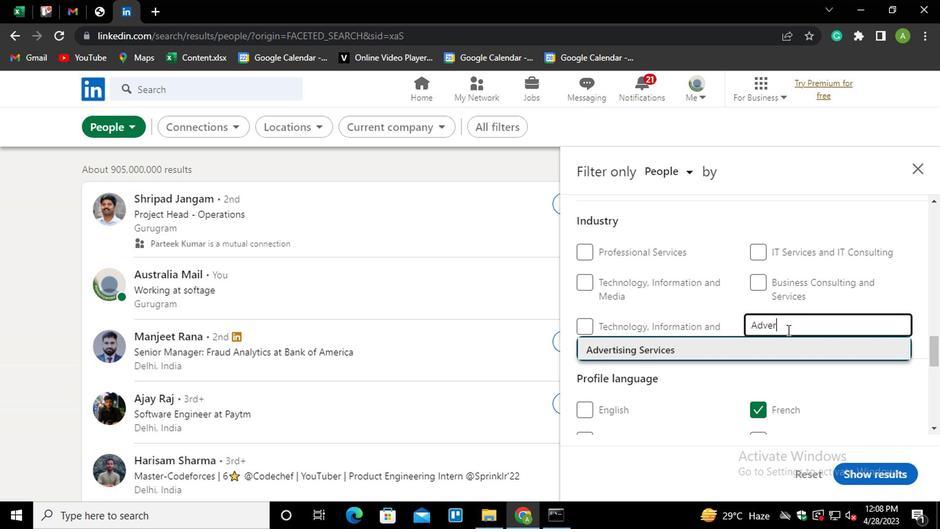 
Action: Mouse scrolled (654, 327) with delta (0, 0)
Screenshot: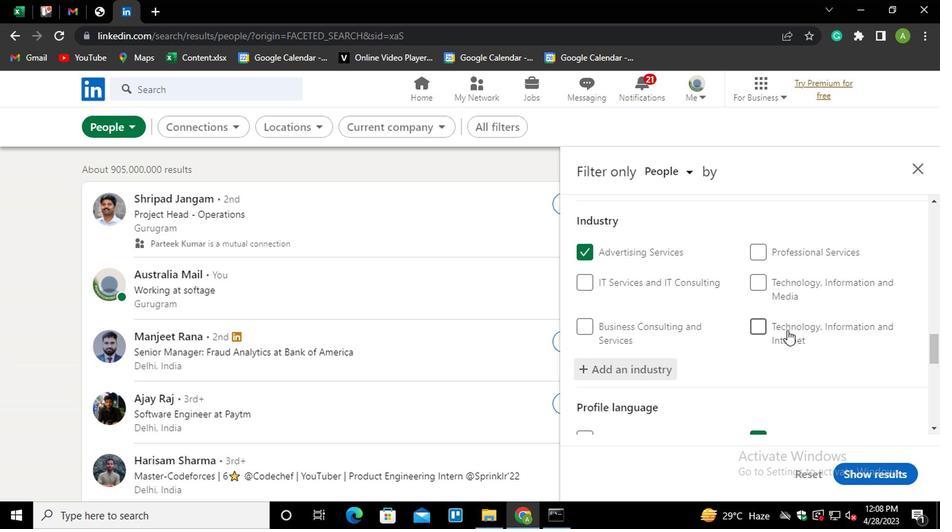 
Action: Mouse scrolled (654, 327) with delta (0, 0)
Screenshot: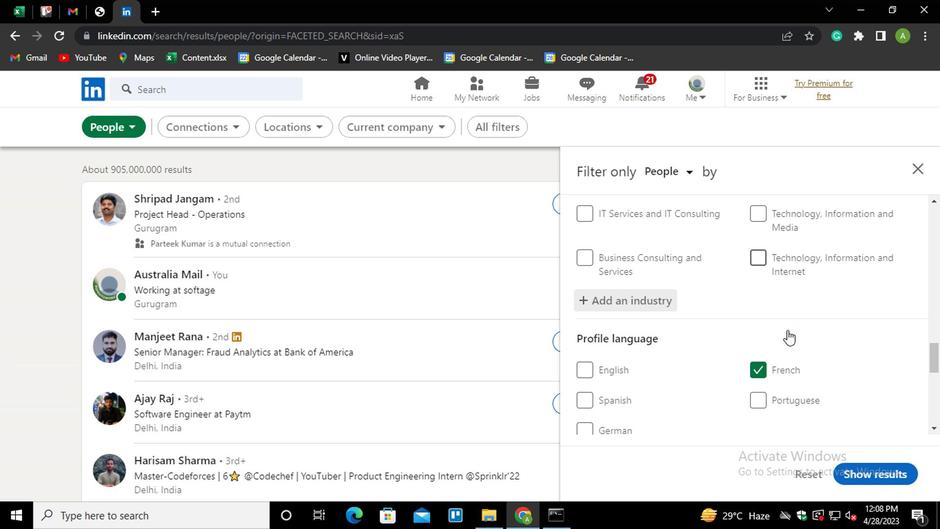 
Action: Mouse scrolled (654, 327) with delta (0, 0)
Screenshot: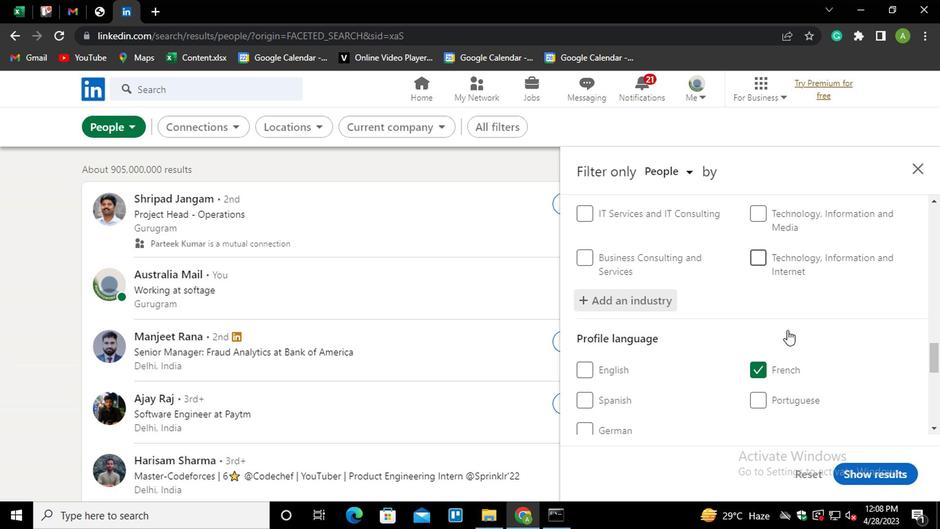 
Action: Mouse scrolled (654, 327) with delta (0, 0)
Screenshot: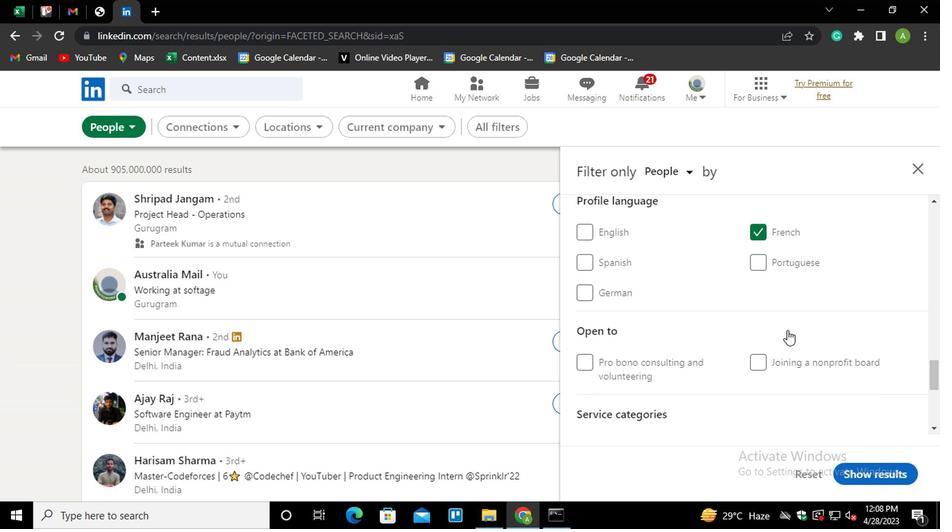 
Action: Mouse moved to (647, 346)
Screenshot: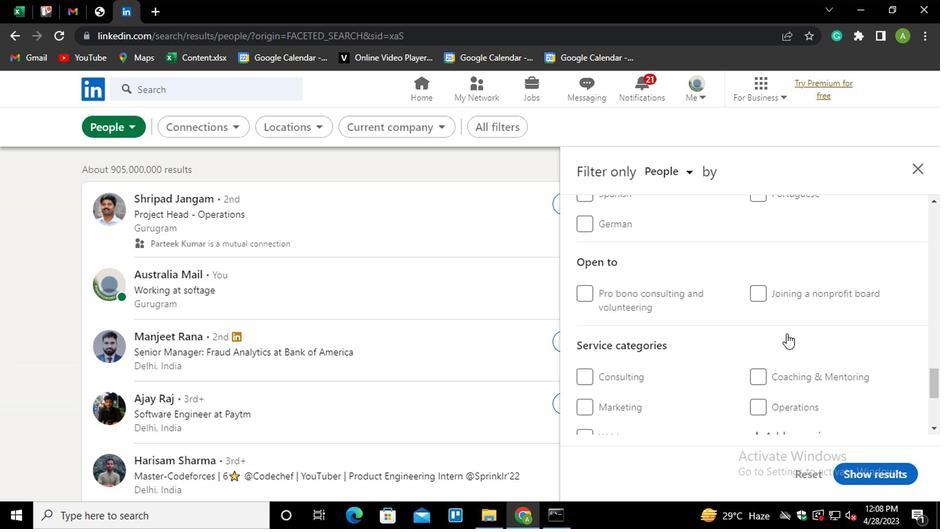 
Action: Mouse scrolled (647, 345) with delta (0, 0)
Screenshot: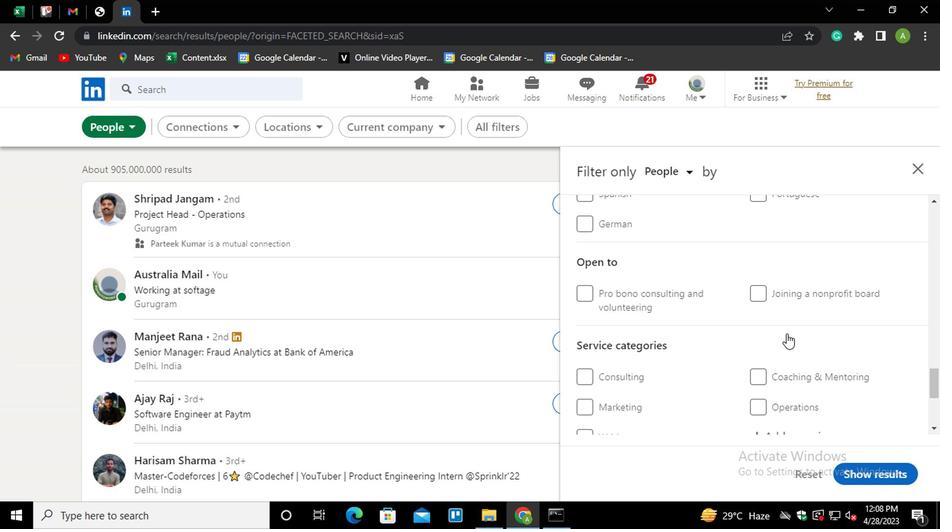 
Action: Mouse scrolled (647, 345) with delta (0, 0)
Screenshot: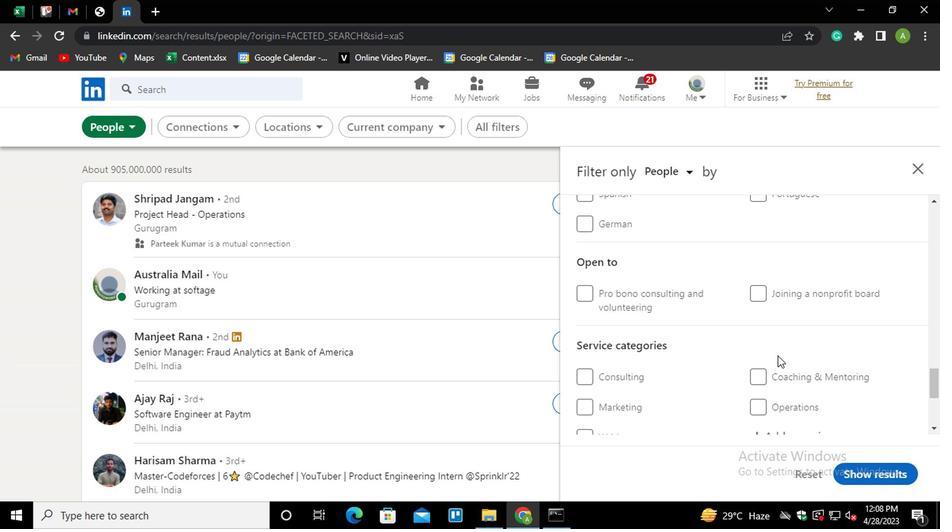 
Action: Mouse moved to (636, 307)
Screenshot: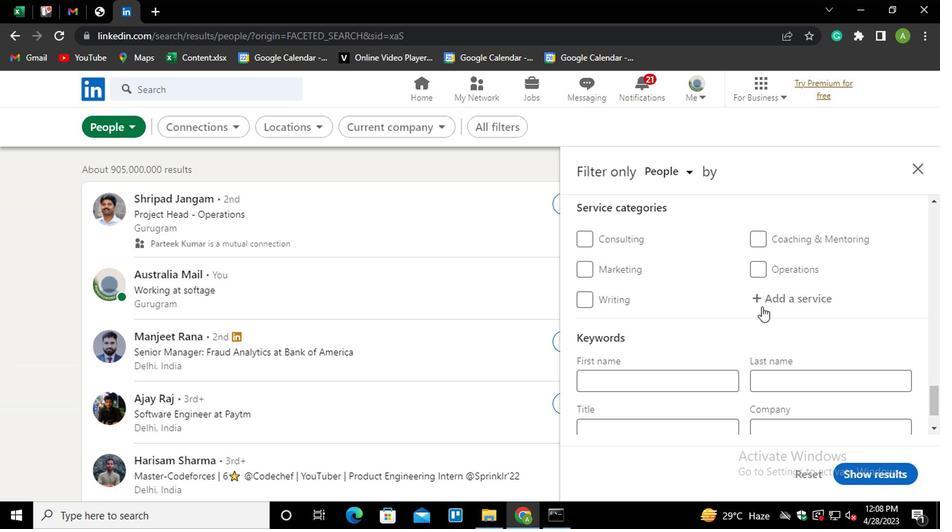 
Action: Mouse pressed left at (636, 307)
Screenshot: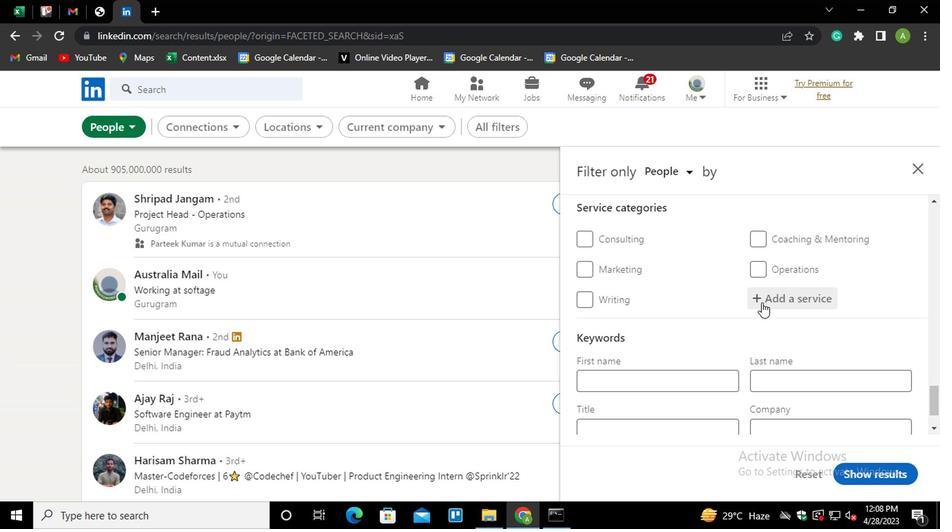 
Action: Key pressed <Key.shift>VIRT<Key.down><Key.enter>
Screenshot: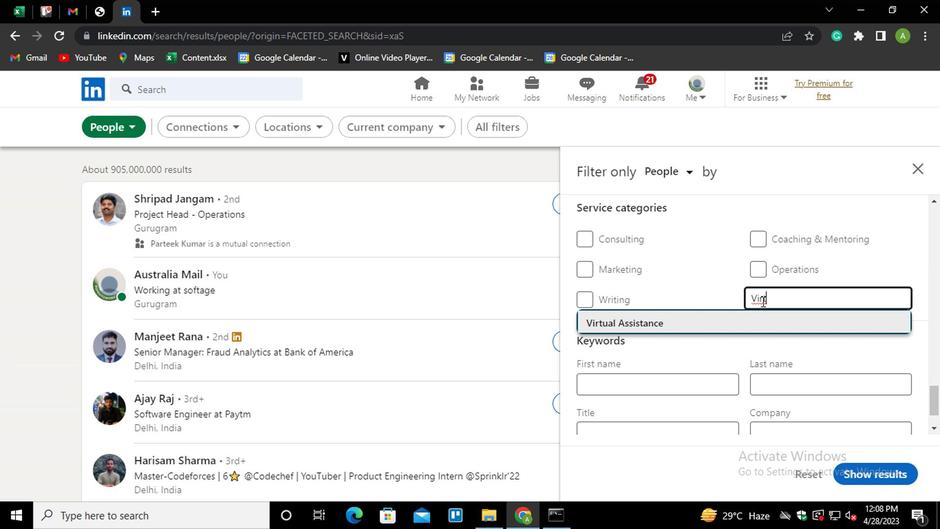 
Action: Mouse scrolled (636, 307) with delta (0, 0)
Screenshot: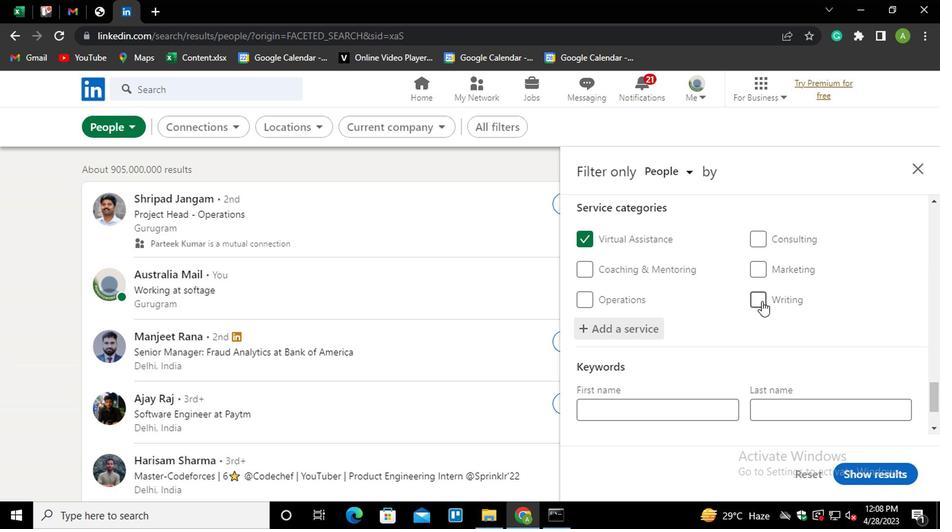 
Action: Mouse scrolled (636, 307) with delta (0, 0)
Screenshot: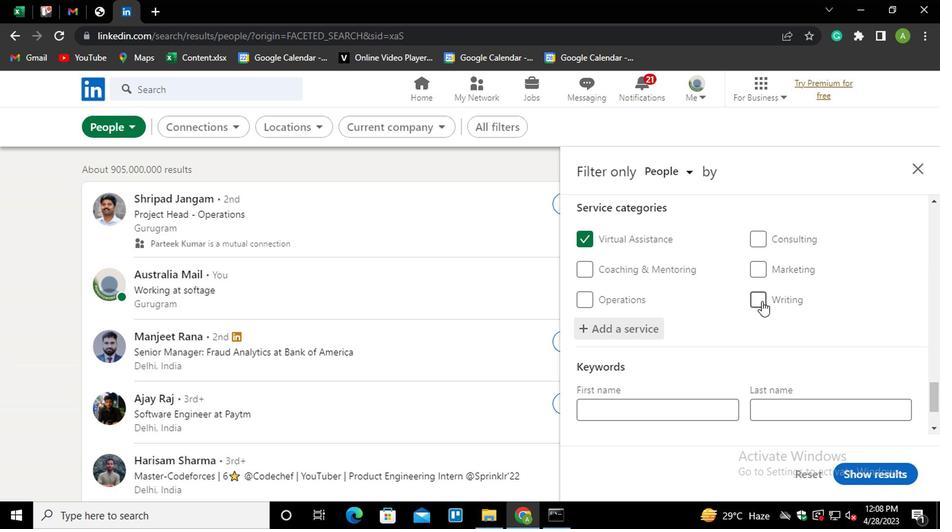 
Action: Mouse scrolled (636, 307) with delta (0, 0)
Screenshot: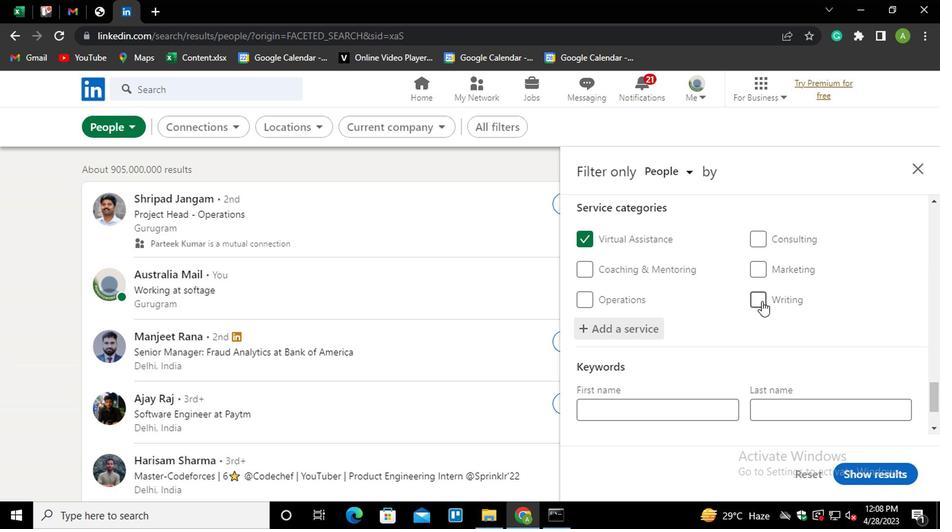 
Action: Mouse scrolled (636, 307) with delta (0, 0)
Screenshot: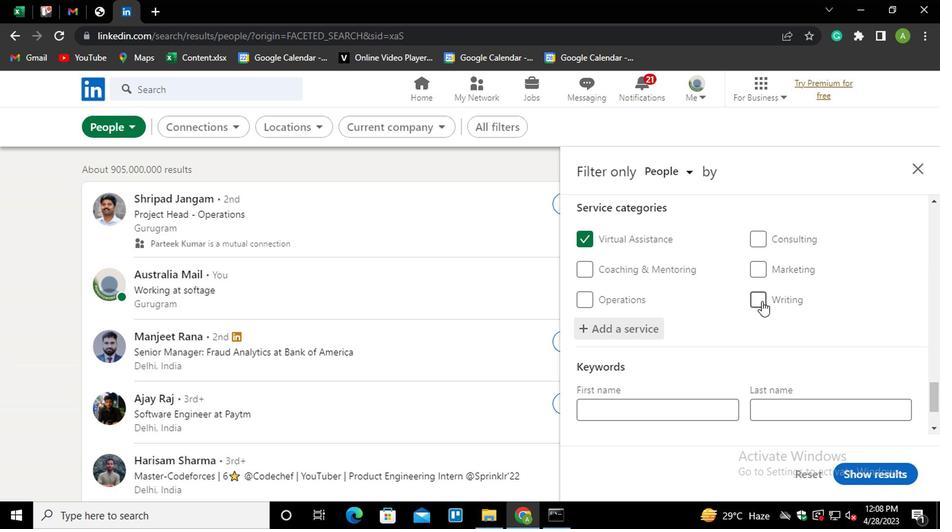 
Action: Mouse moved to (587, 362)
Screenshot: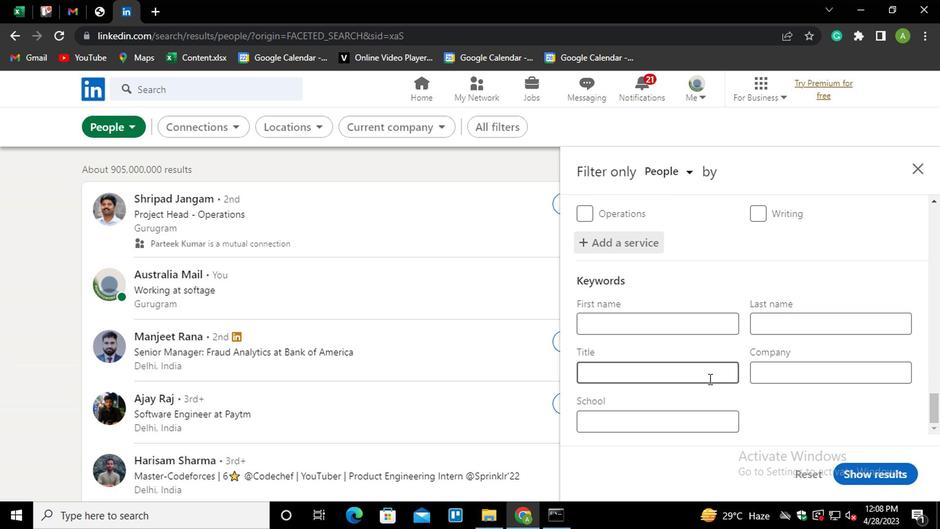 
Action: Mouse pressed left at (587, 362)
Screenshot: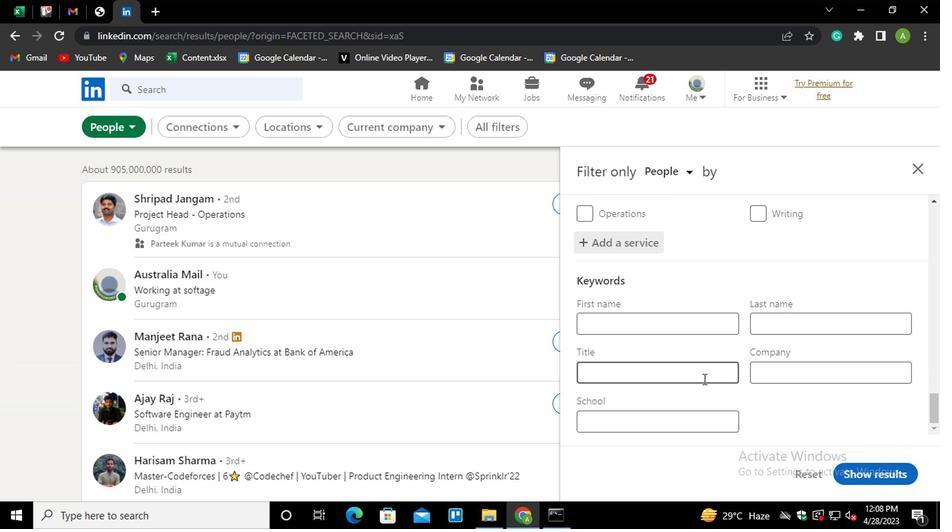 
Action: Mouse moved to (583, 363)
Screenshot: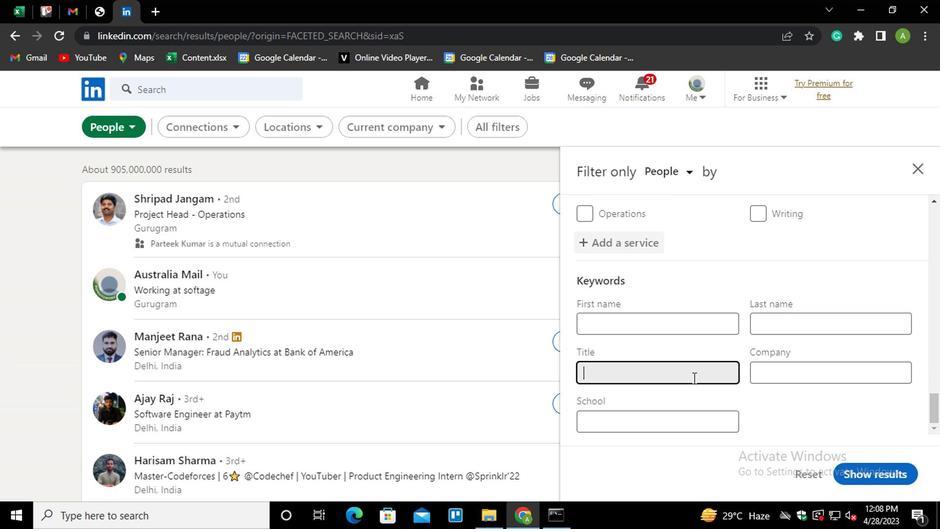 
Action: Key pressed <Key.shift>FINANCIAL<Key.space><Key.shift>ANALYST
Screenshot: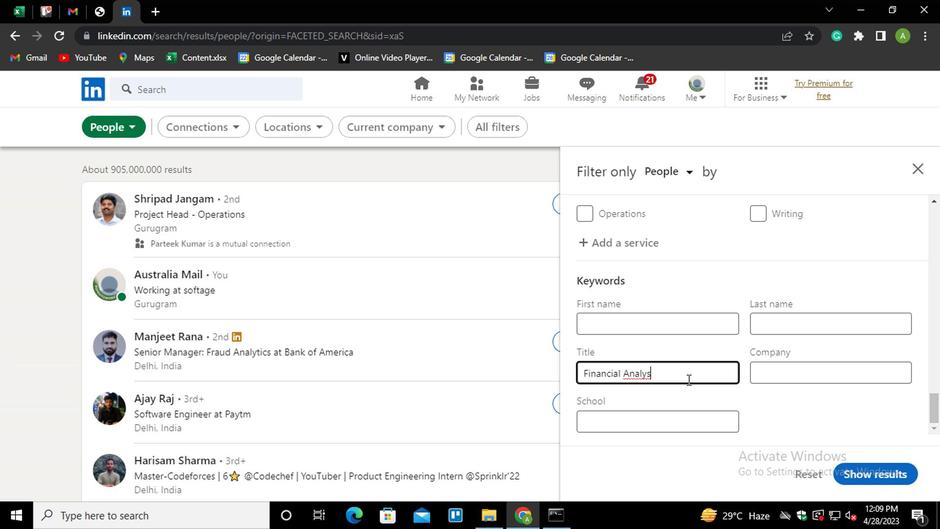 
Action: Mouse moved to (687, 391)
Screenshot: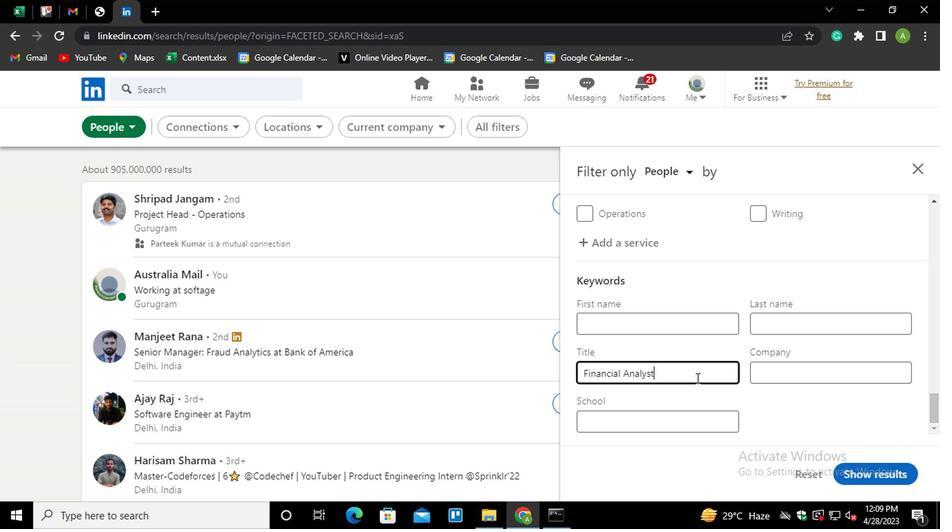 
Action: Mouse pressed left at (687, 391)
Screenshot: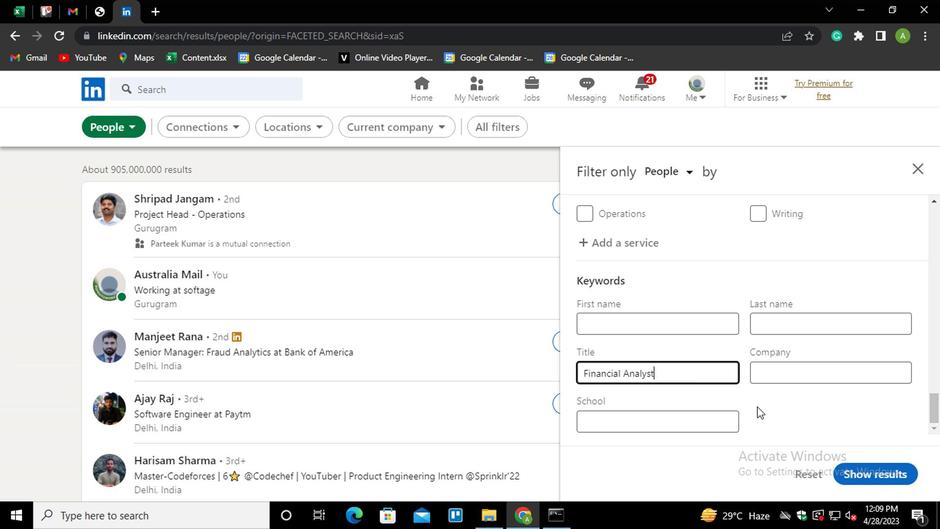 
Action: Mouse moved to (705, 423)
Screenshot: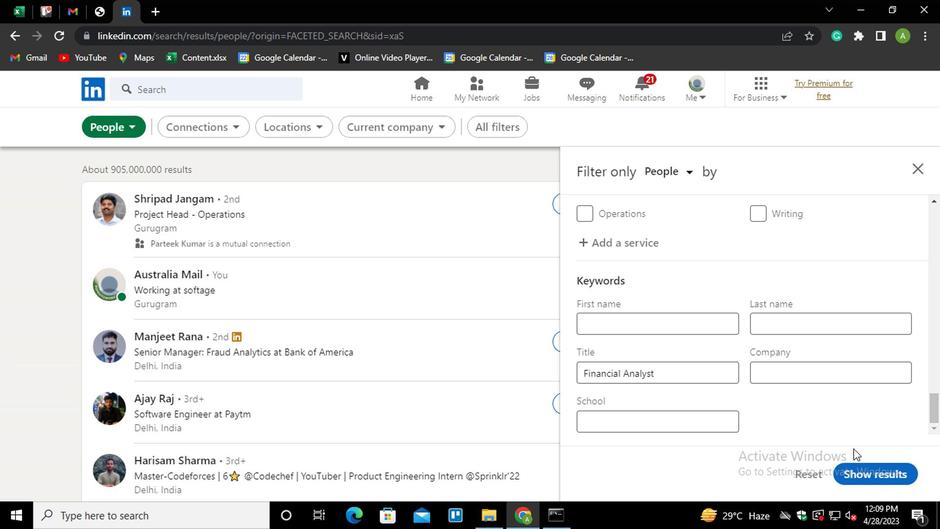 
Action: Mouse pressed left at (705, 423)
Screenshot: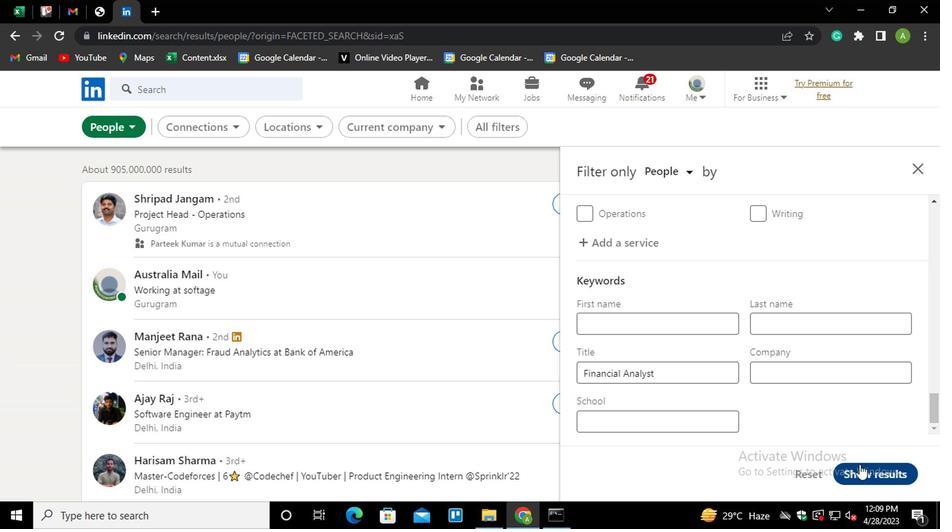 
